 Task: Check the percentage active listings of hardwood floors in the last 1 year.
Action: Mouse moved to (958, 215)
Screenshot: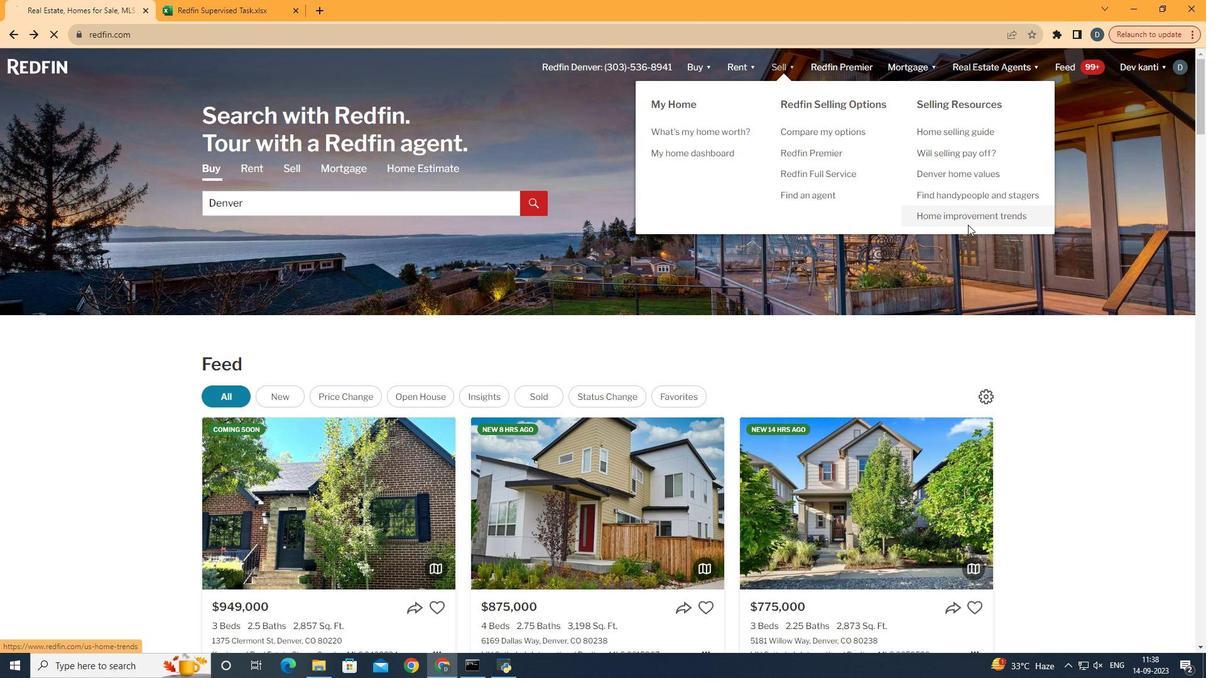 
Action: Mouse pressed left at (958, 215)
Screenshot: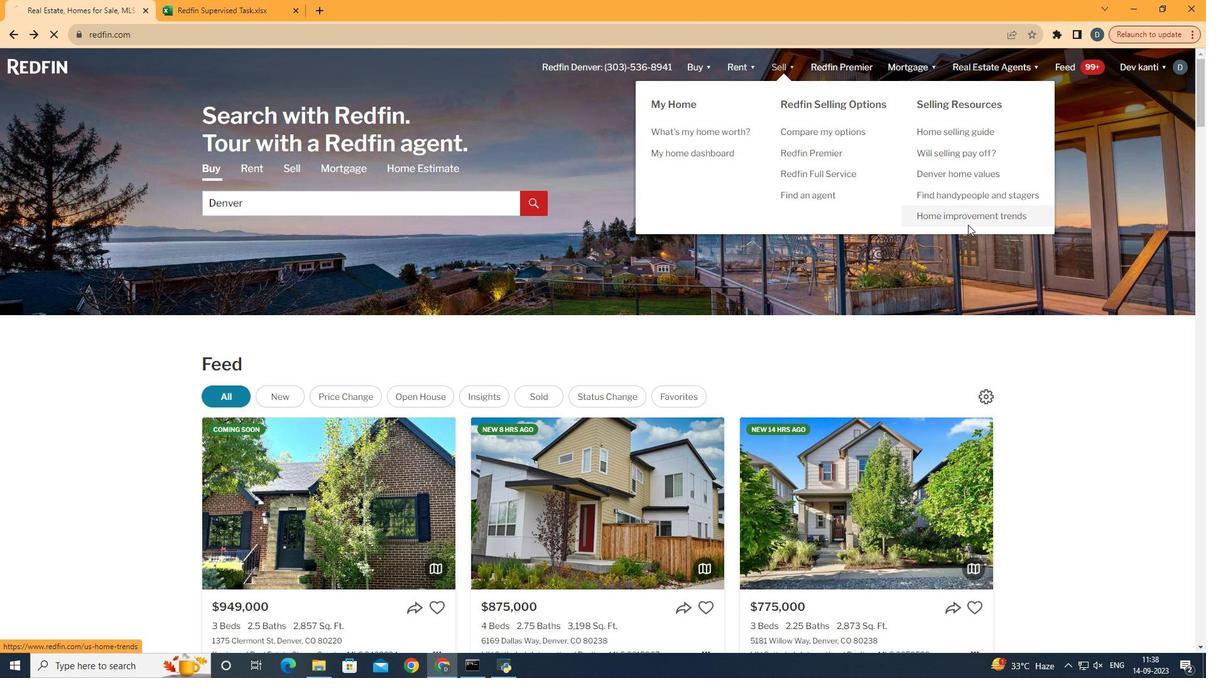 
Action: Mouse moved to (287, 229)
Screenshot: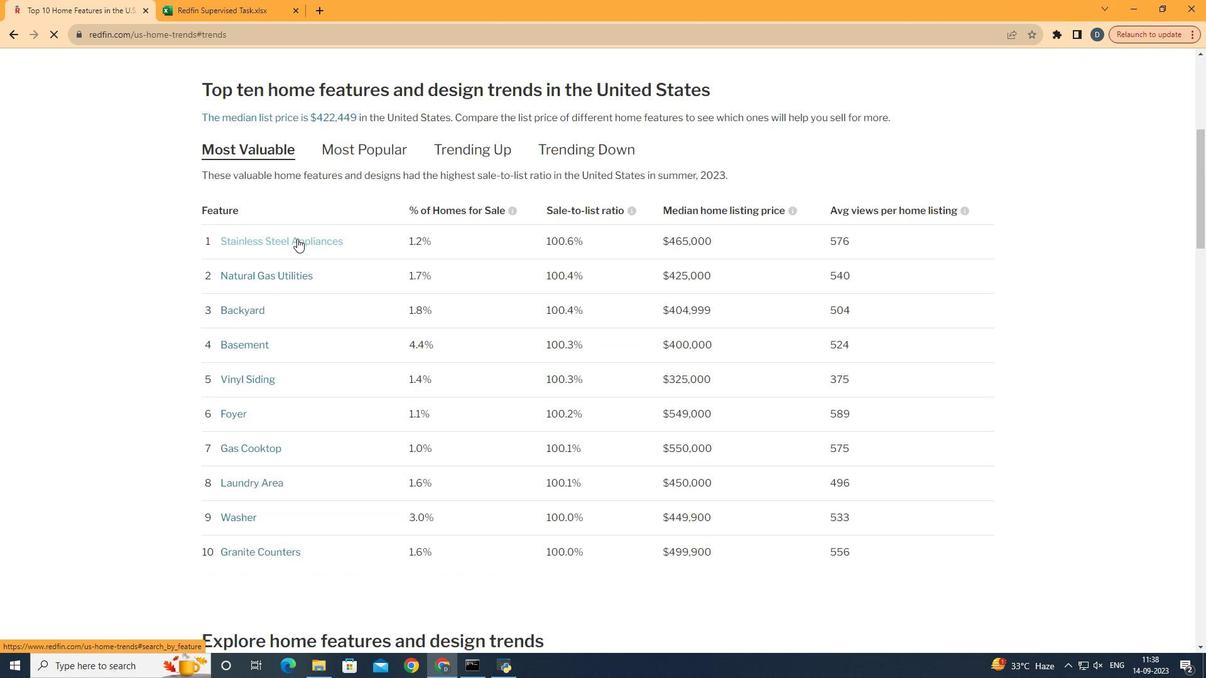 
Action: Mouse pressed left at (287, 229)
Screenshot: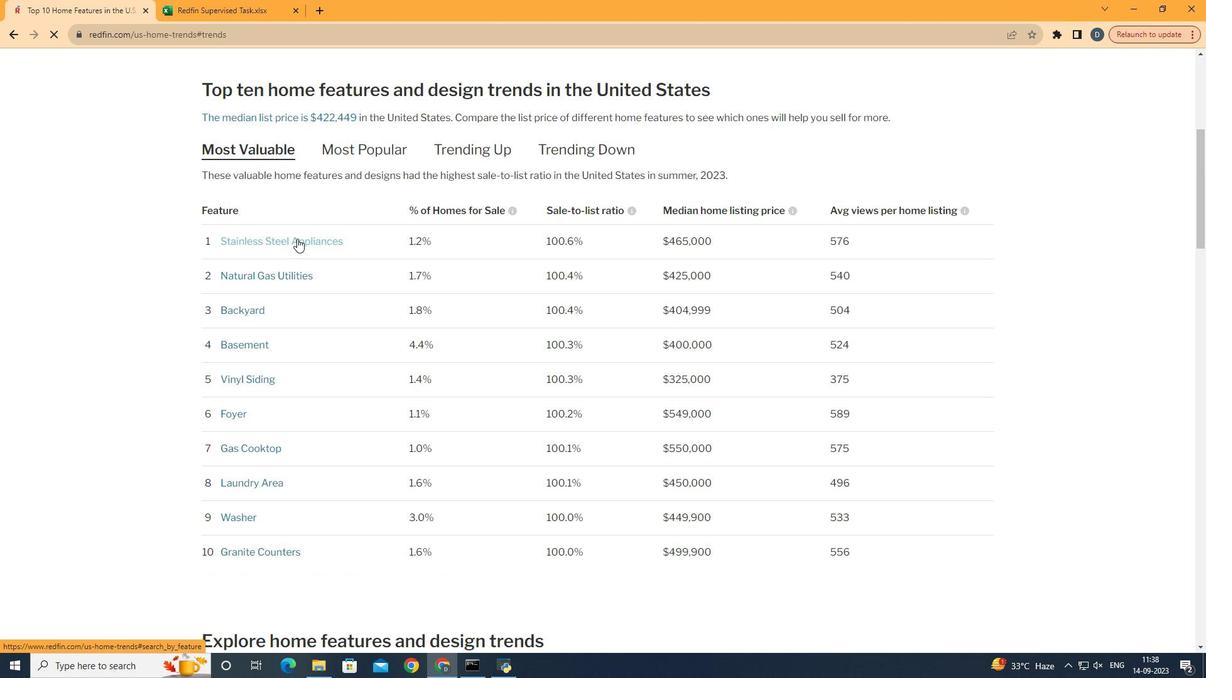 
Action: Mouse moved to (620, 319)
Screenshot: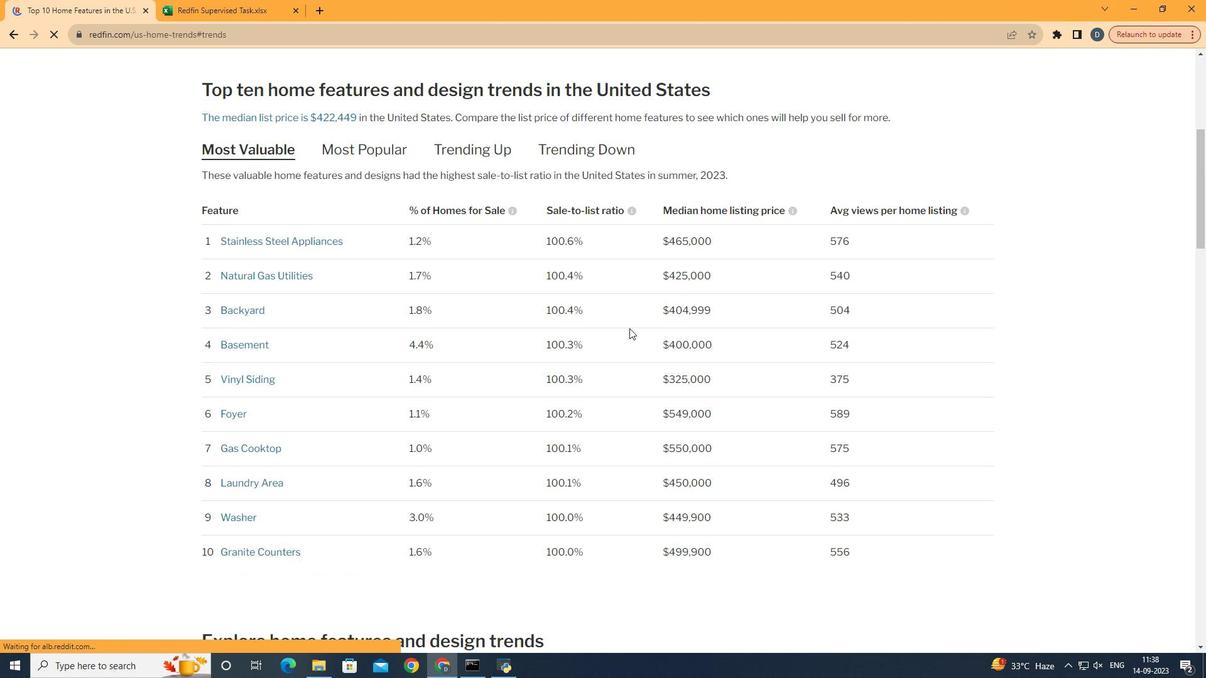 
Action: Mouse scrolled (620, 318) with delta (0, 0)
Screenshot: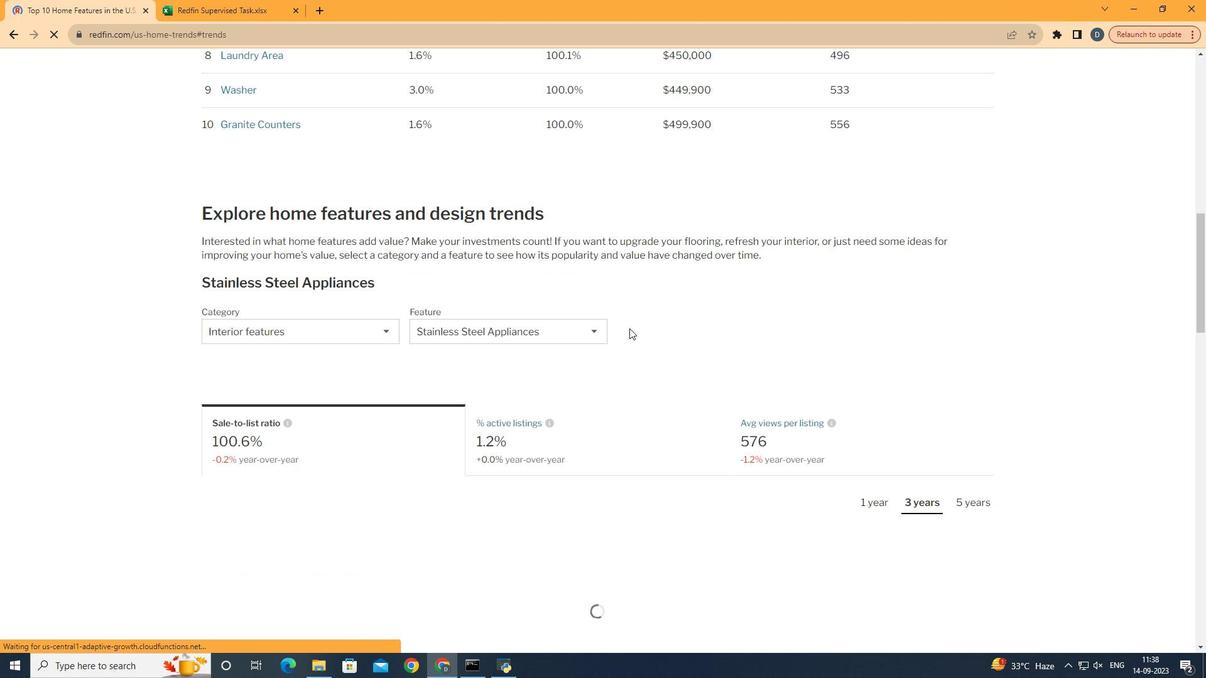 
Action: Mouse scrolled (620, 318) with delta (0, 0)
Screenshot: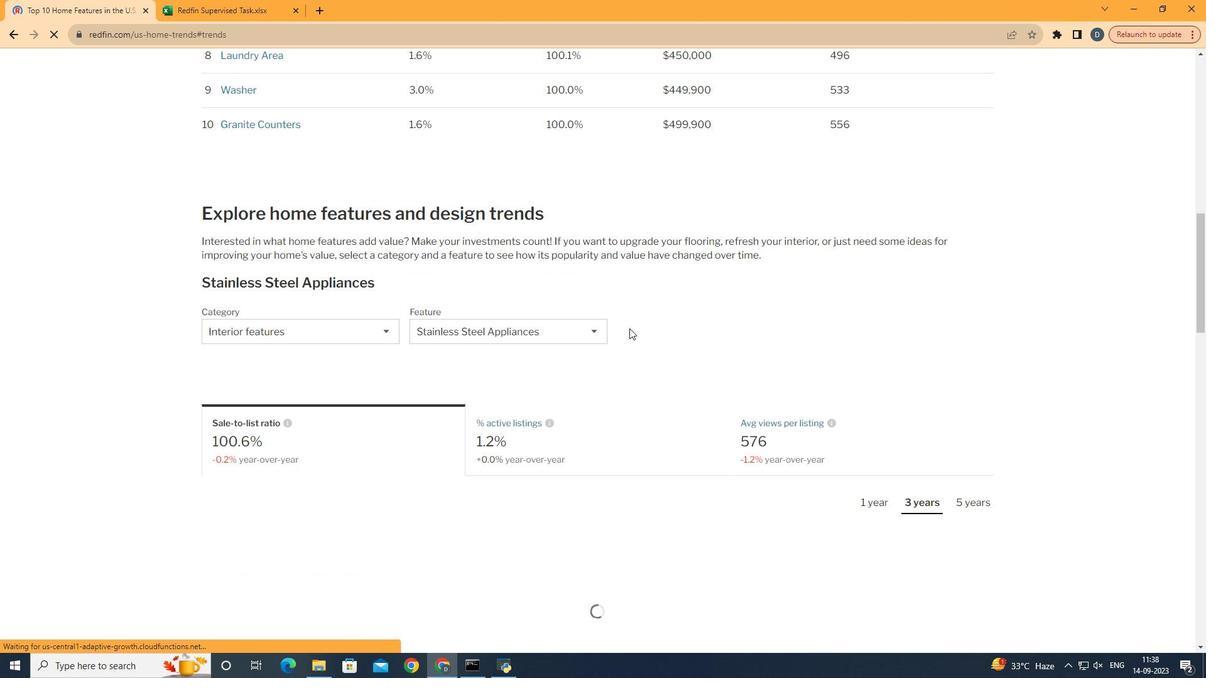 
Action: Mouse scrolled (620, 318) with delta (0, 0)
Screenshot: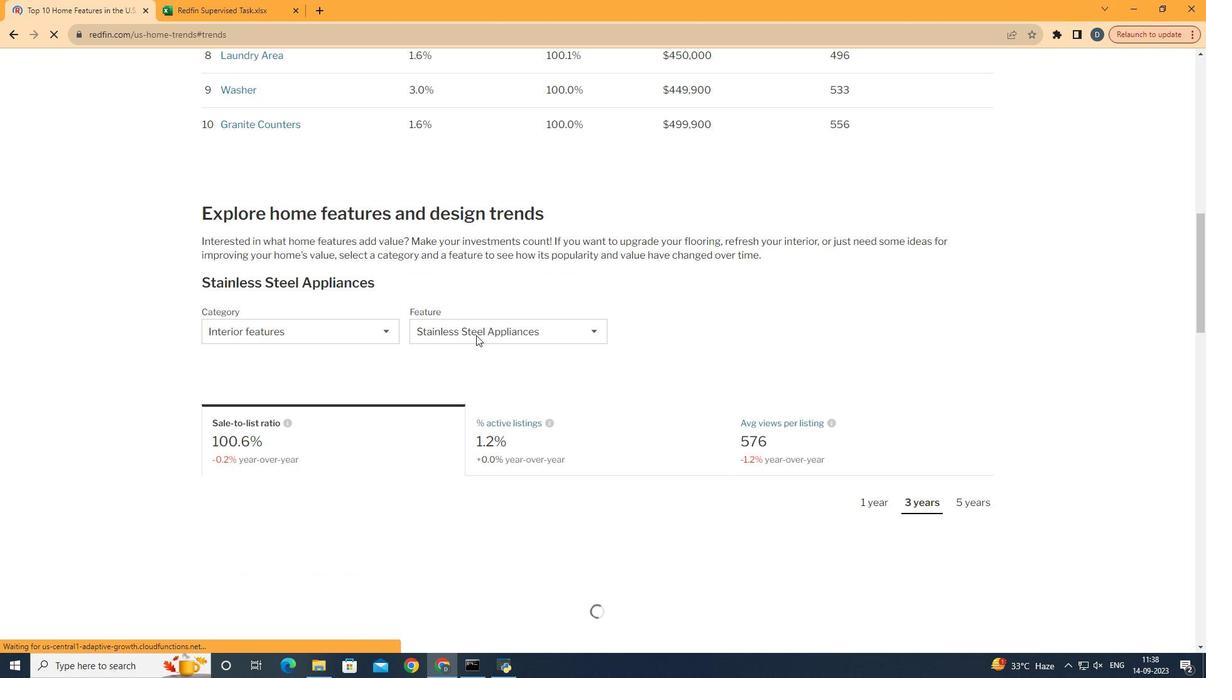 
Action: Mouse scrolled (620, 318) with delta (0, 0)
Screenshot: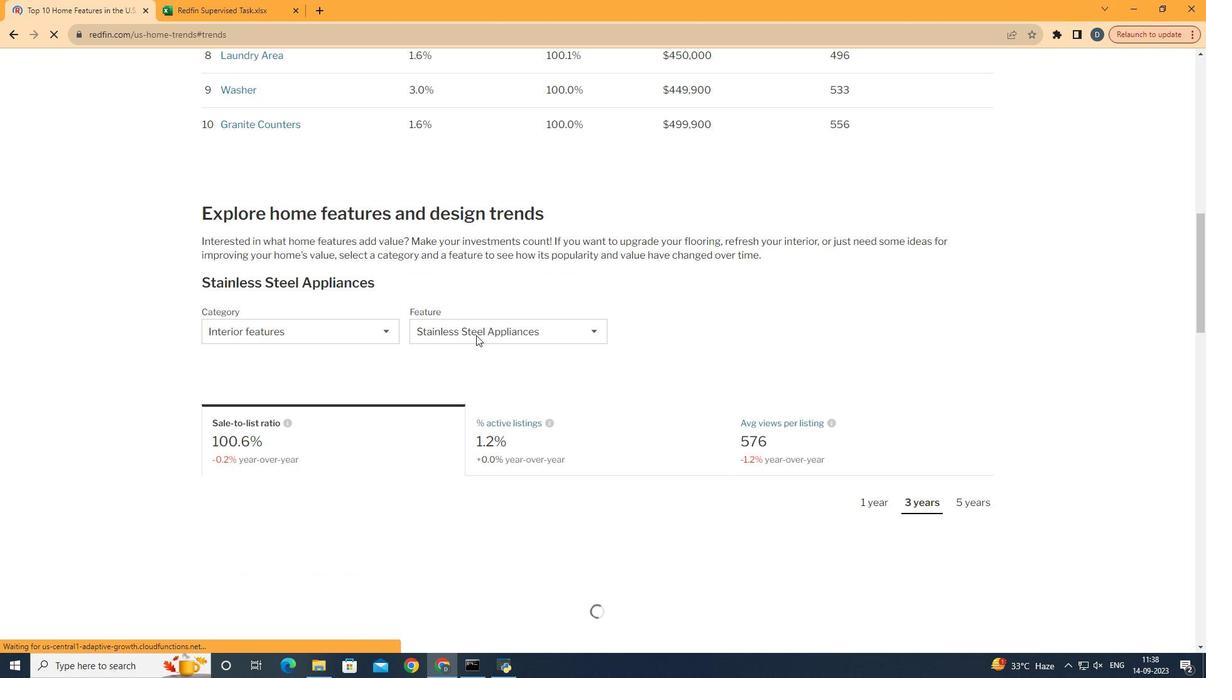 
Action: Mouse scrolled (620, 318) with delta (0, 0)
Screenshot: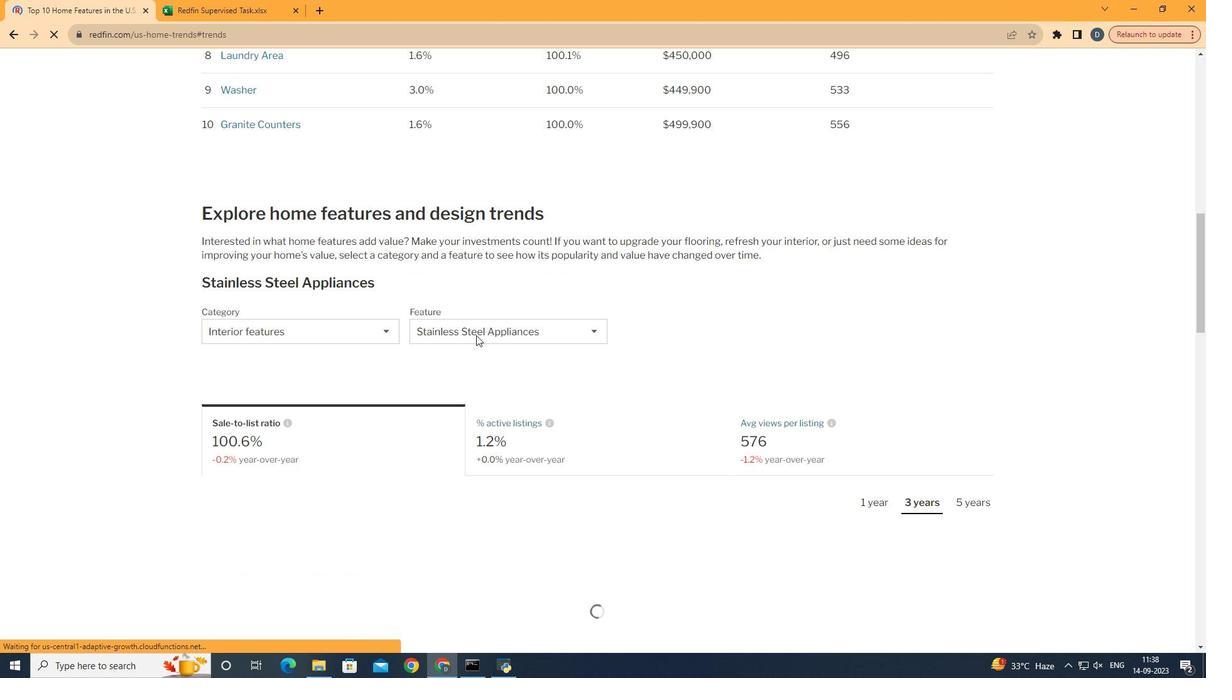 
Action: Mouse scrolled (620, 318) with delta (0, 0)
Screenshot: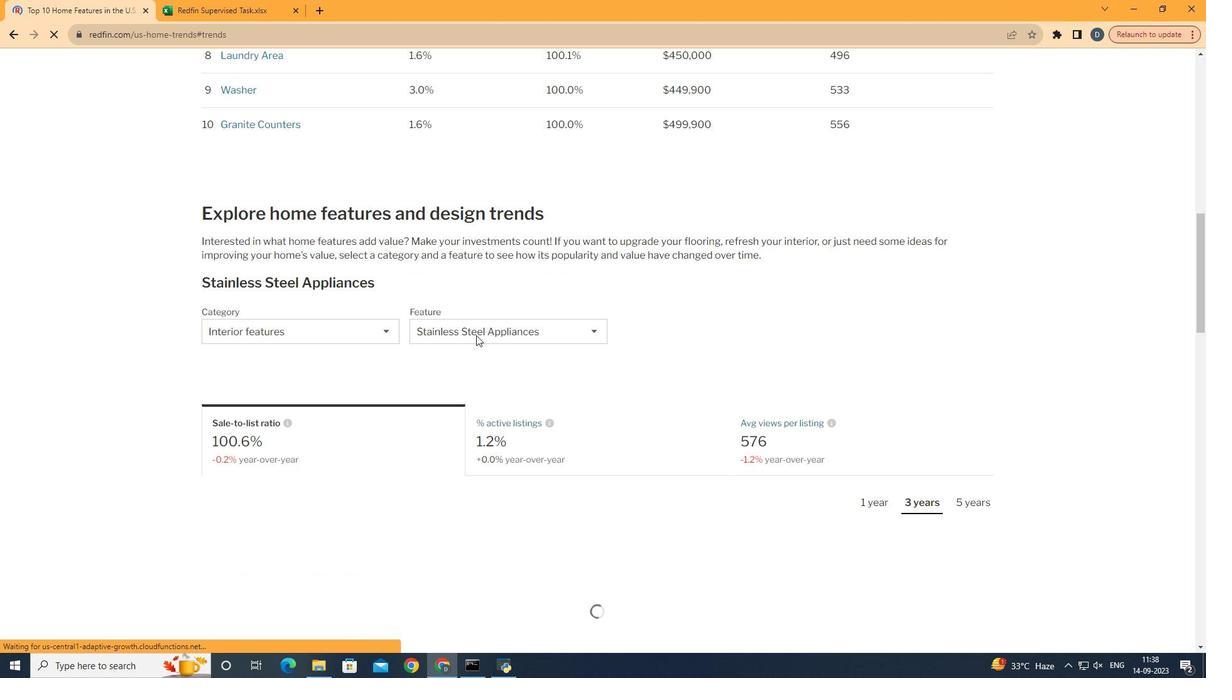 
Action: Mouse scrolled (620, 318) with delta (0, 0)
Screenshot: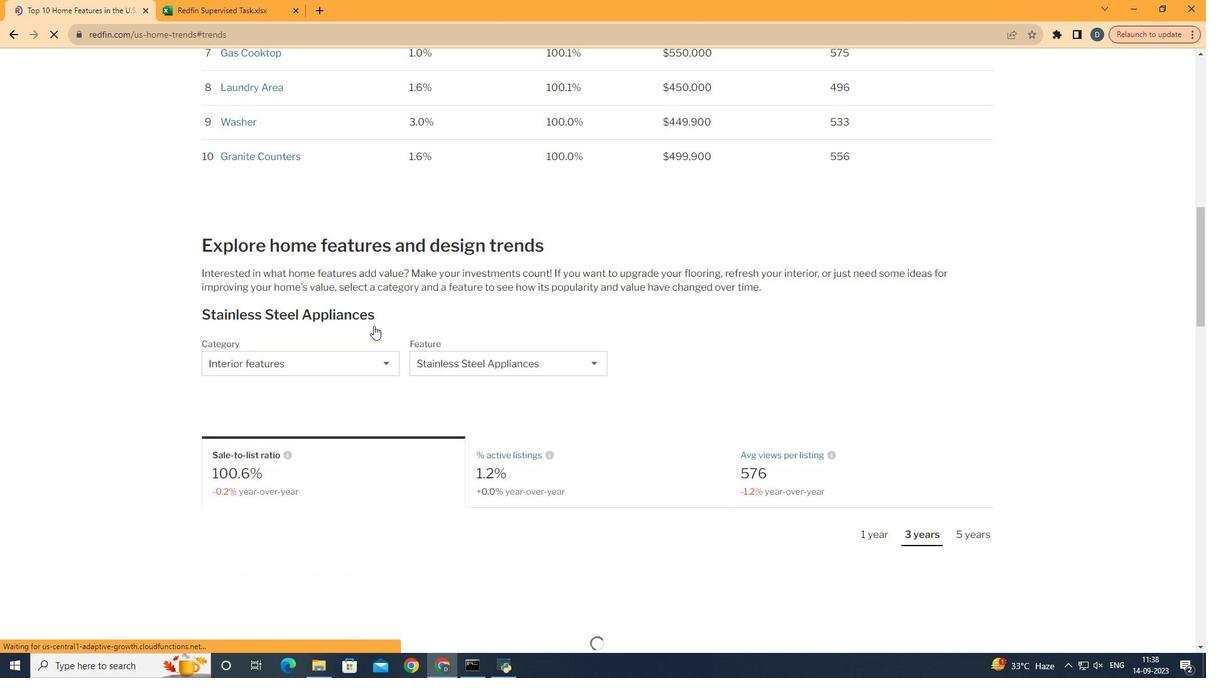 
Action: Mouse moved to (353, 314)
Screenshot: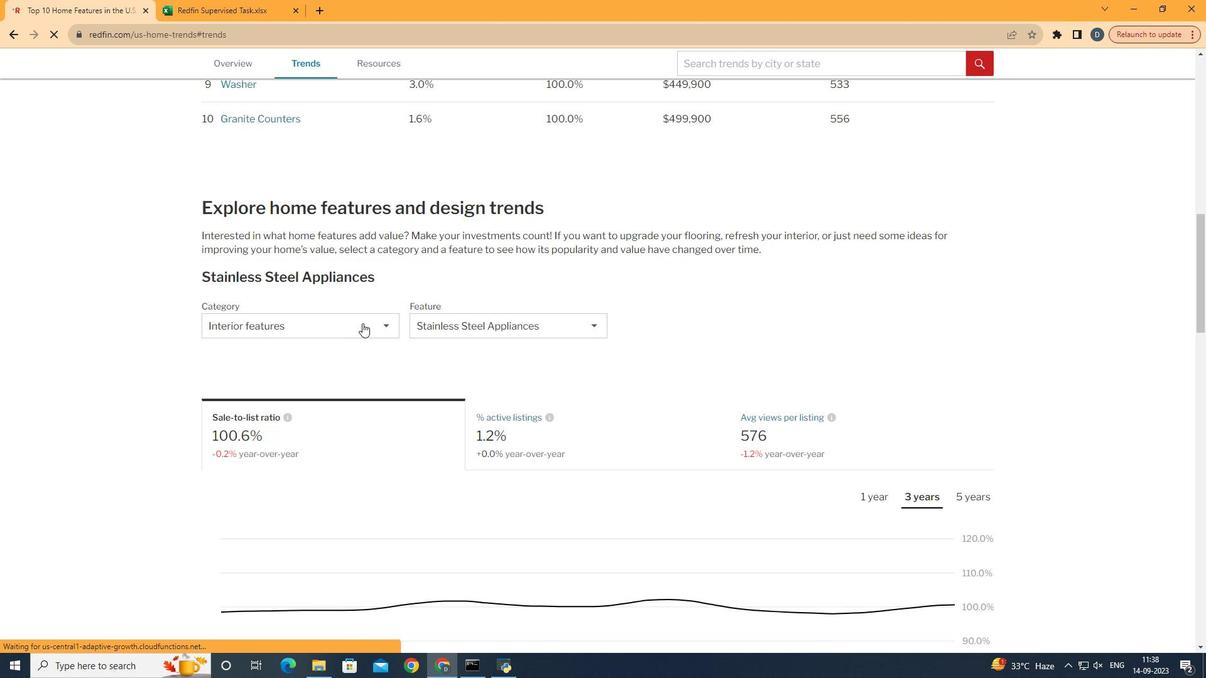 
Action: Mouse scrolled (353, 313) with delta (0, 0)
Screenshot: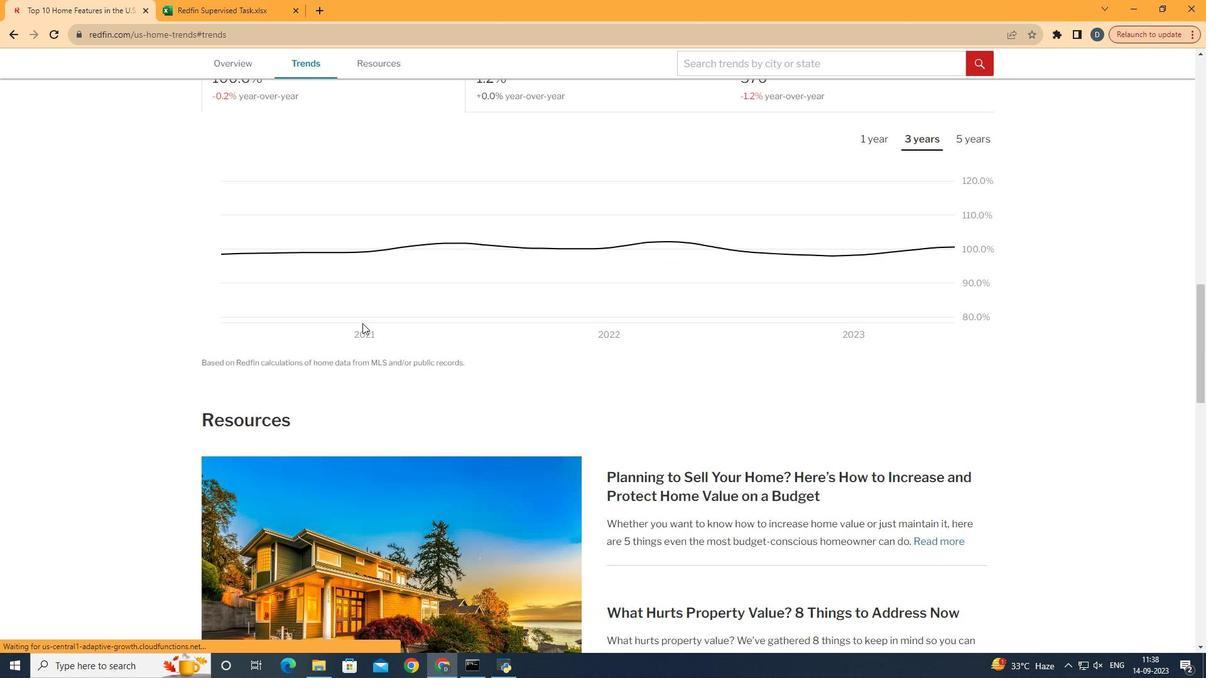 
Action: Mouse scrolled (353, 313) with delta (0, 0)
Screenshot: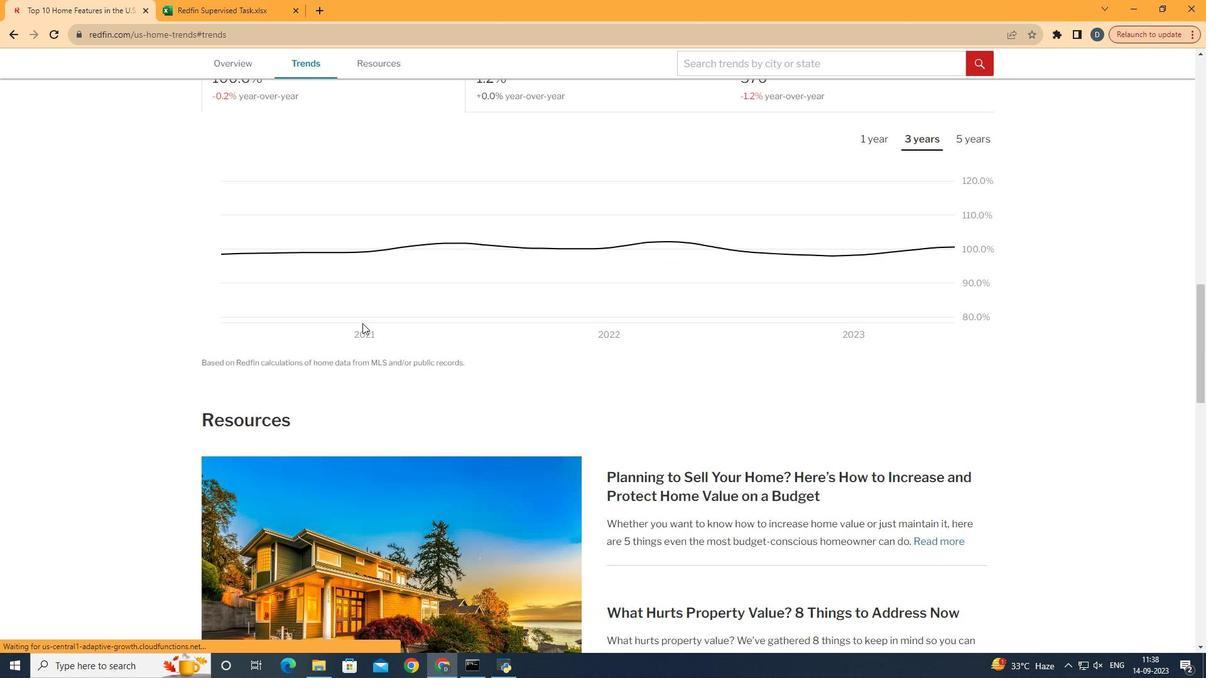 
Action: Mouse scrolled (353, 313) with delta (0, 0)
Screenshot: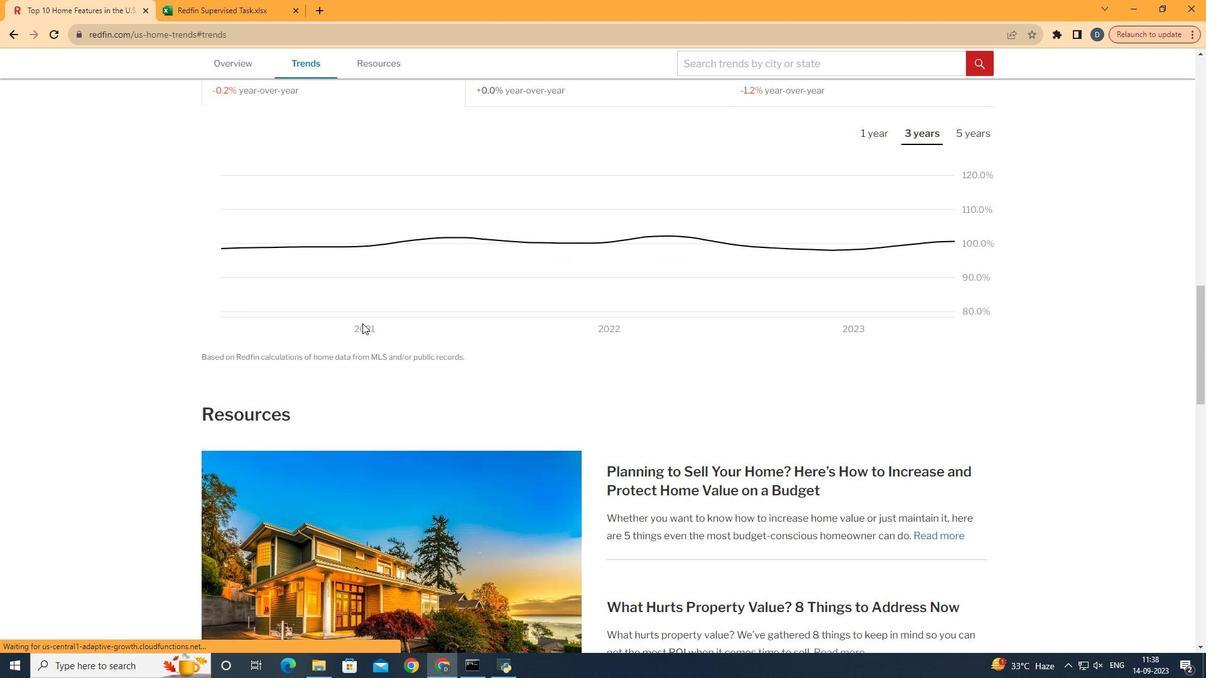 
Action: Mouse scrolled (353, 313) with delta (0, 0)
Screenshot: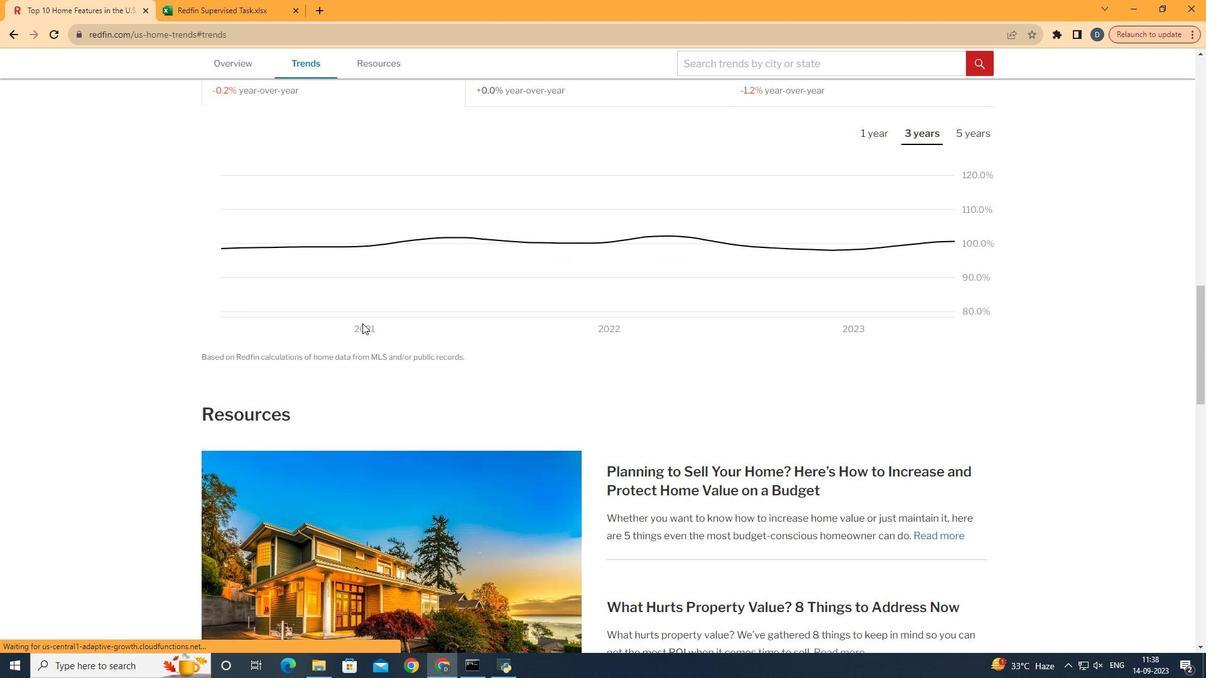 
Action: Mouse scrolled (353, 313) with delta (0, 0)
Screenshot: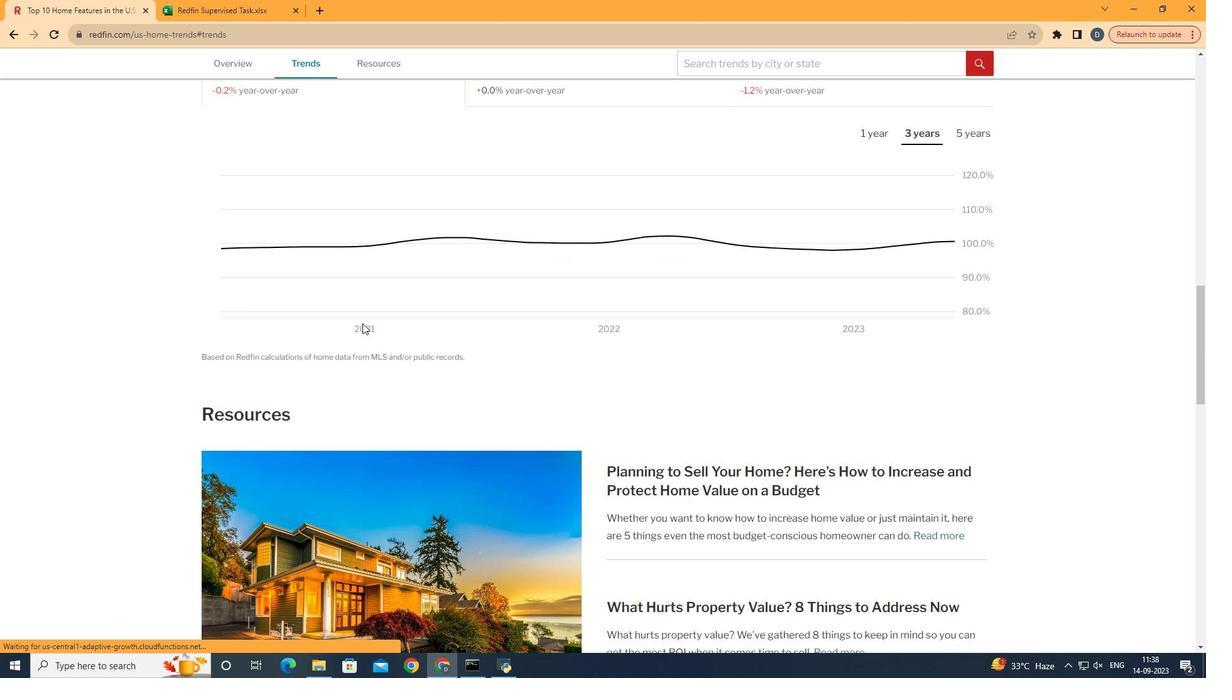 
Action: Mouse scrolled (353, 313) with delta (0, 0)
Screenshot: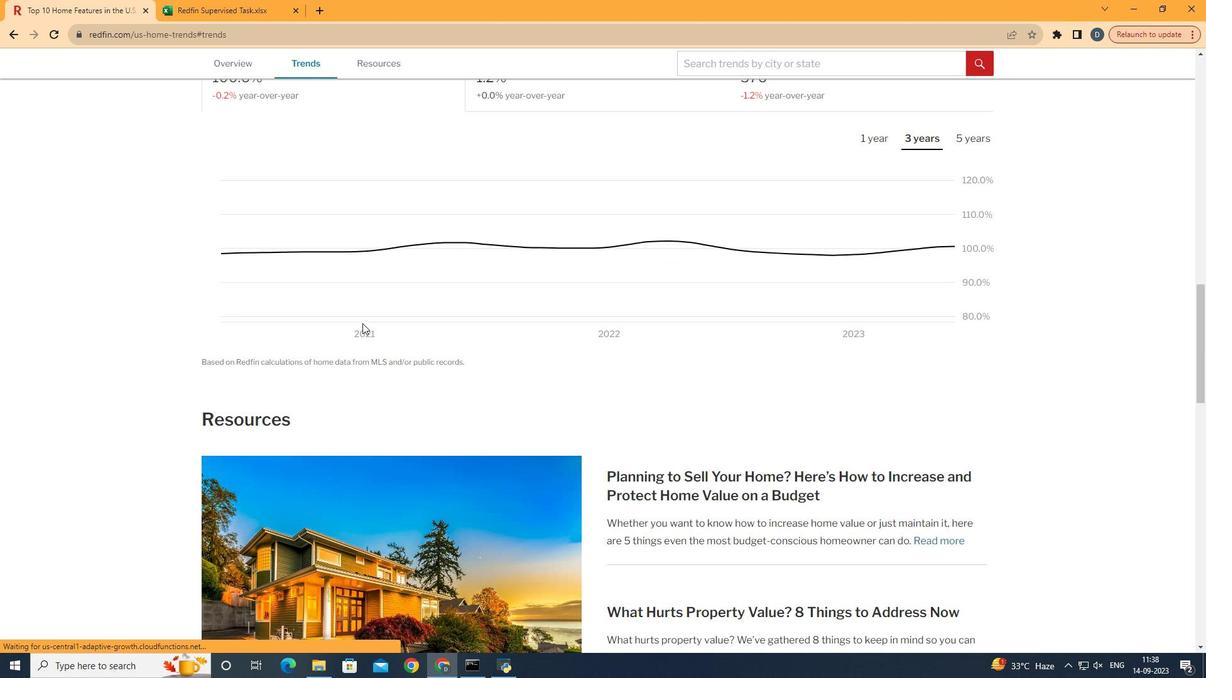 
Action: Mouse scrolled (353, 314) with delta (0, 0)
Screenshot: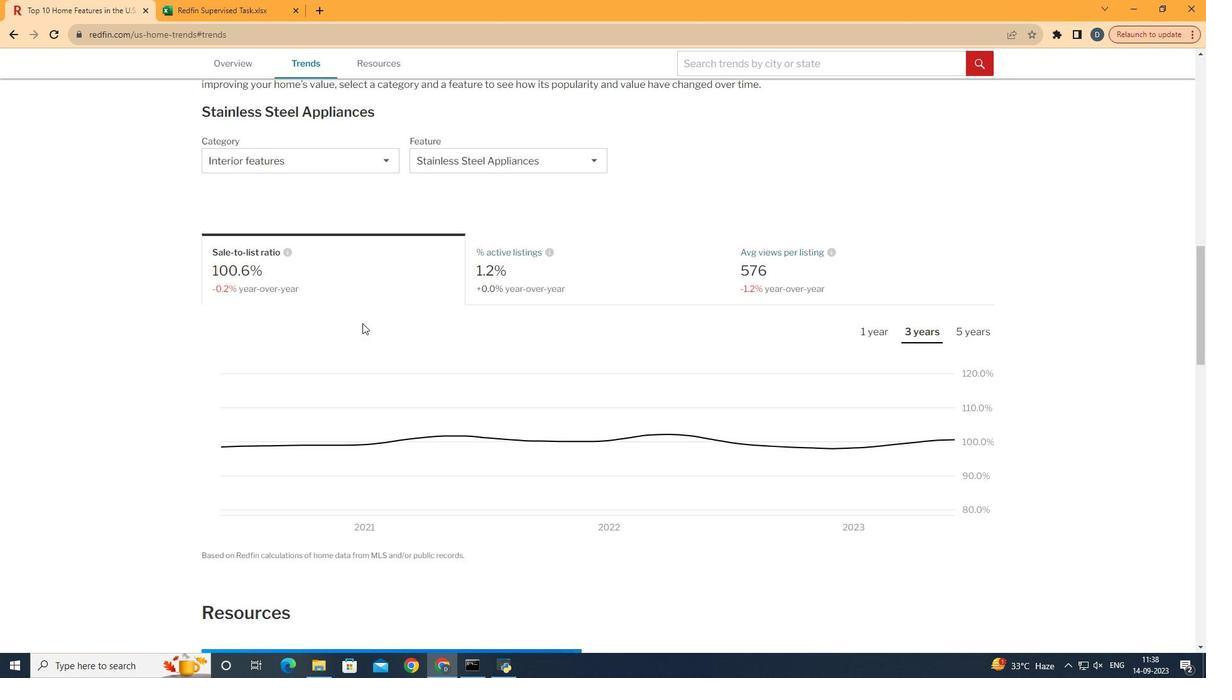 
Action: Mouse scrolled (353, 314) with delta (0, 0)
Screenshot: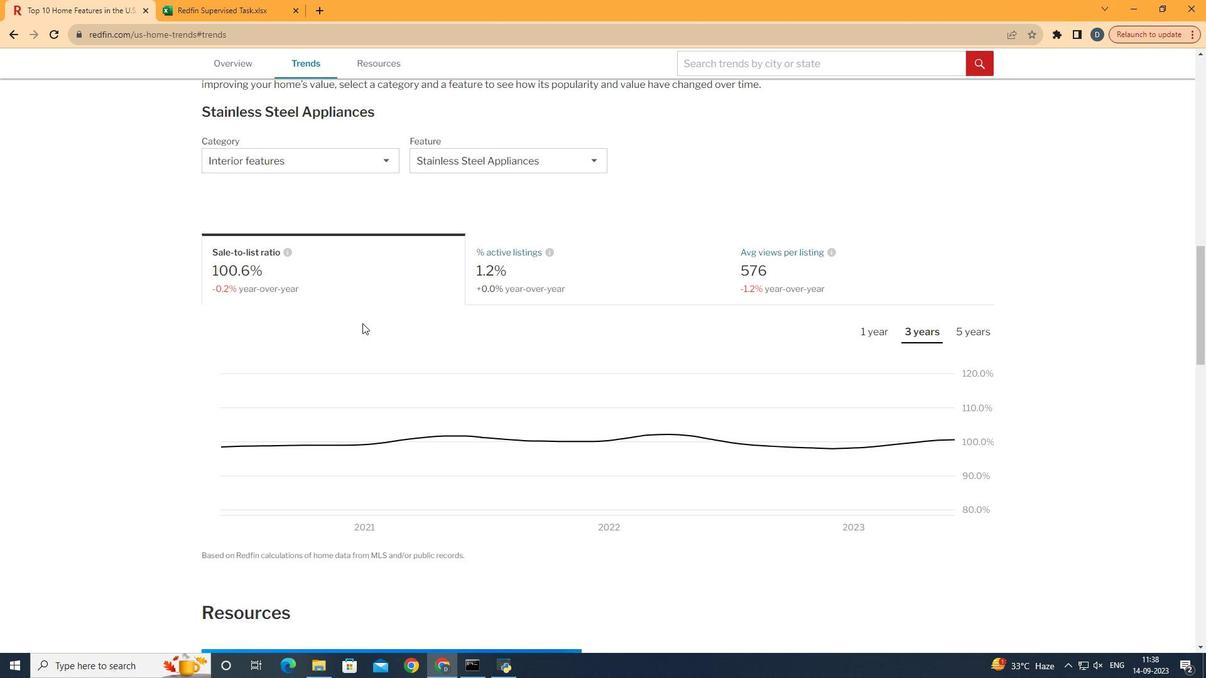 
Action: Mouse scrolled (353, 314) with delta (0, 0)
Screenshot: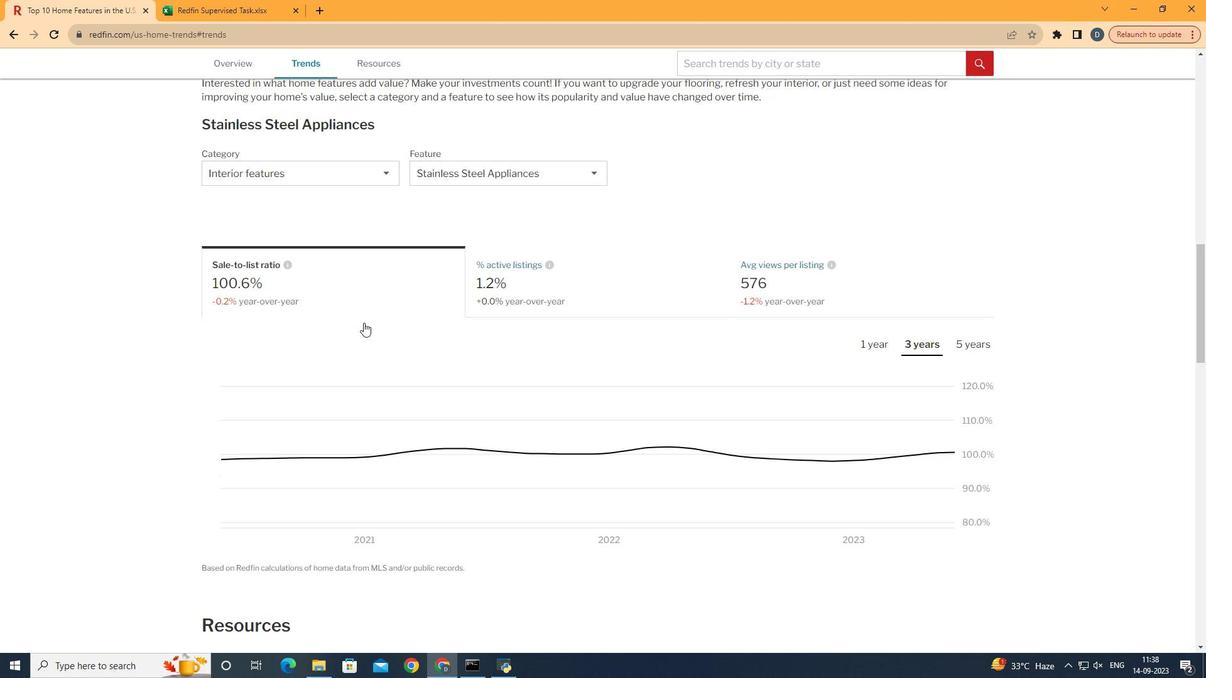 
Action: Mouse moved to (354, 313)
Screenshot: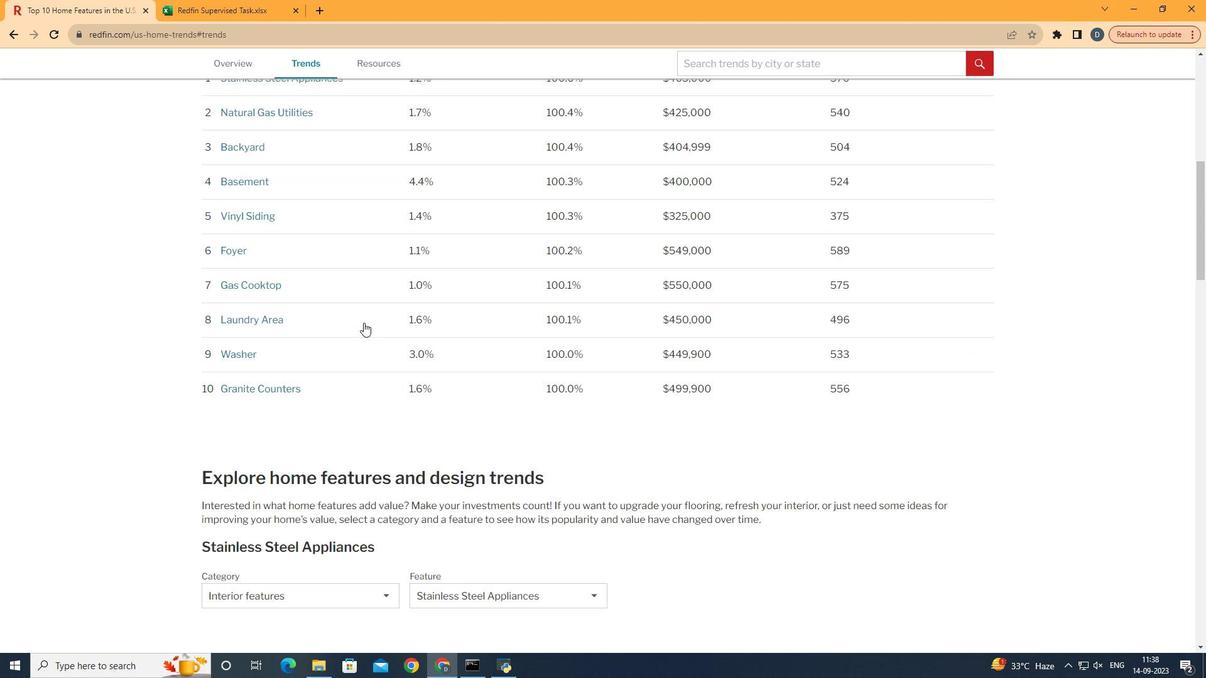 
Action: Mouse scrolled (354, 312) with delta (0, 0)
Screenshot: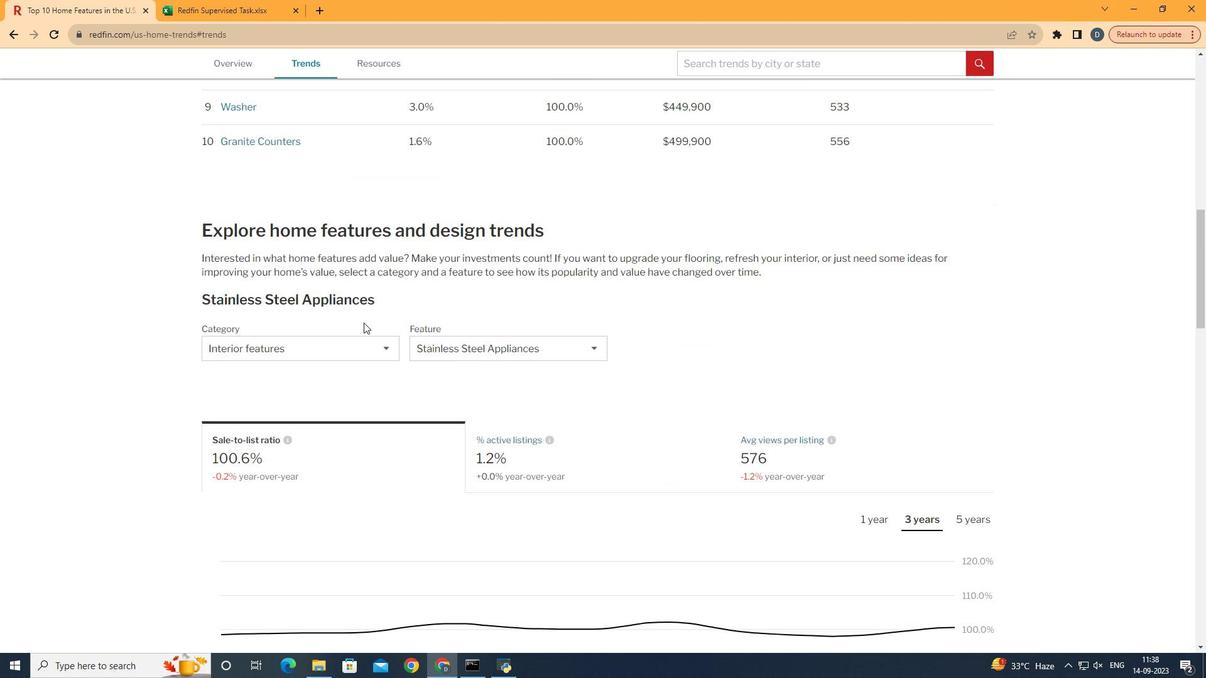 
Action: Mouse scrolled (354, 312) with delta (0, 0)
Screenshot: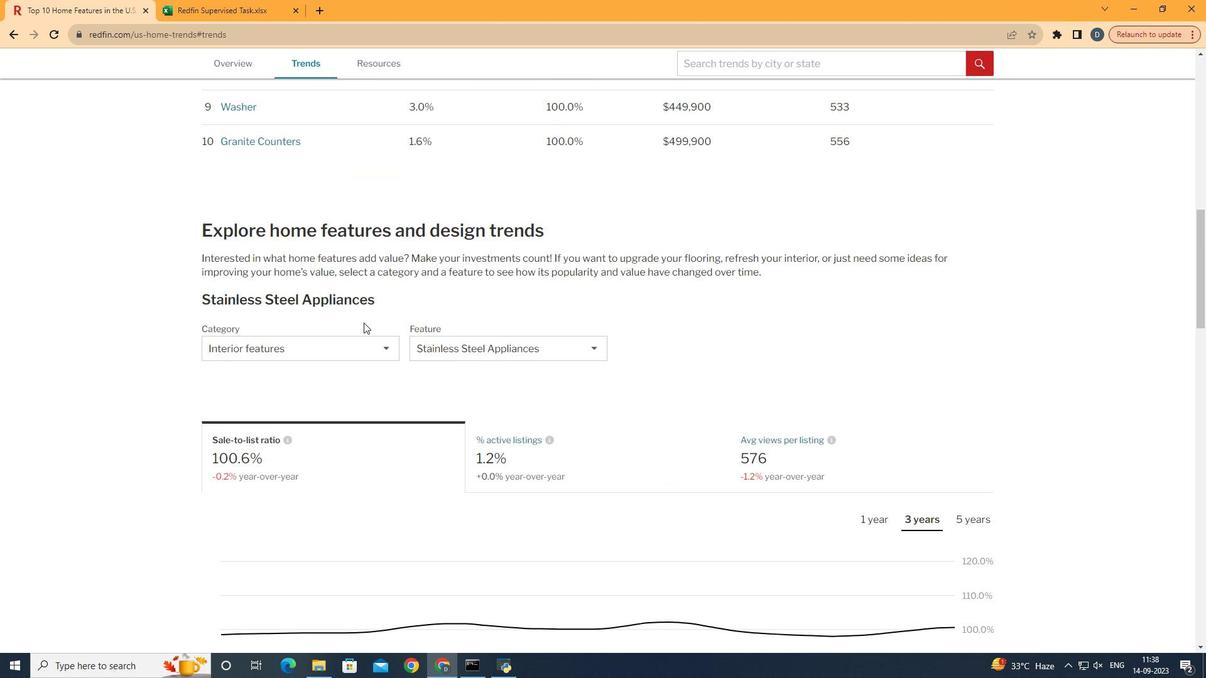 
Action: Mouse scrolled (354, 312) with delta (0, 0)
Screenshot: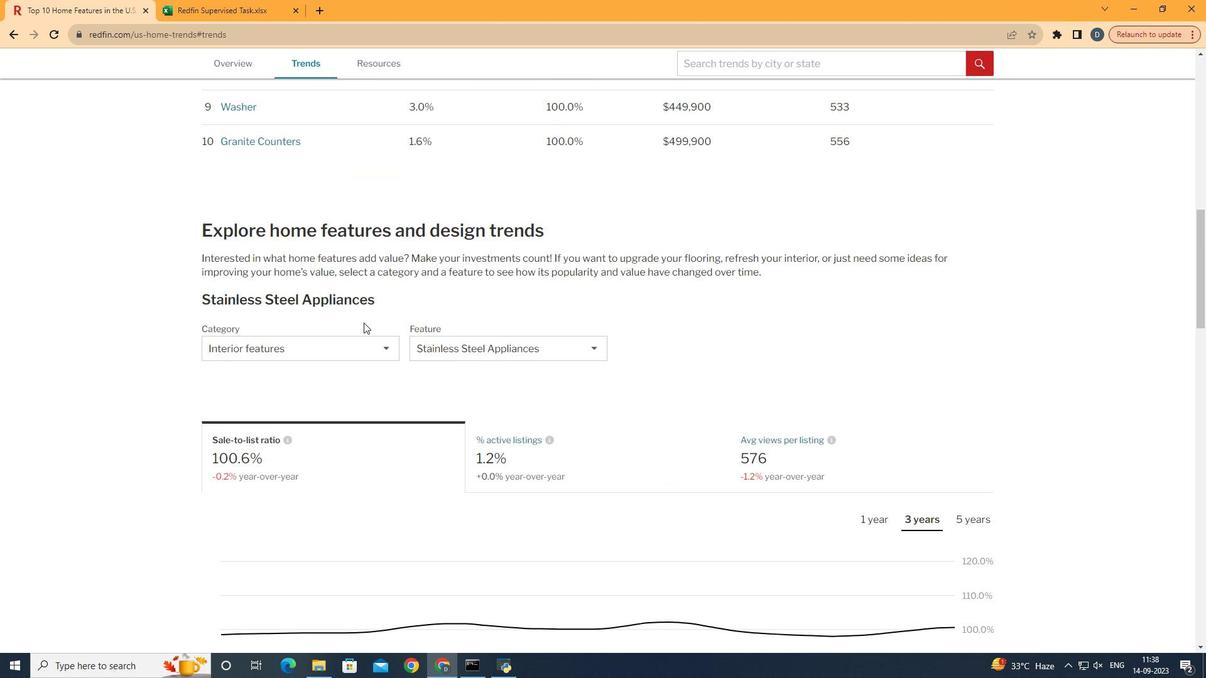
Action: Mouse scrolled (354, 312) with delta (0, 0)
Screenshot: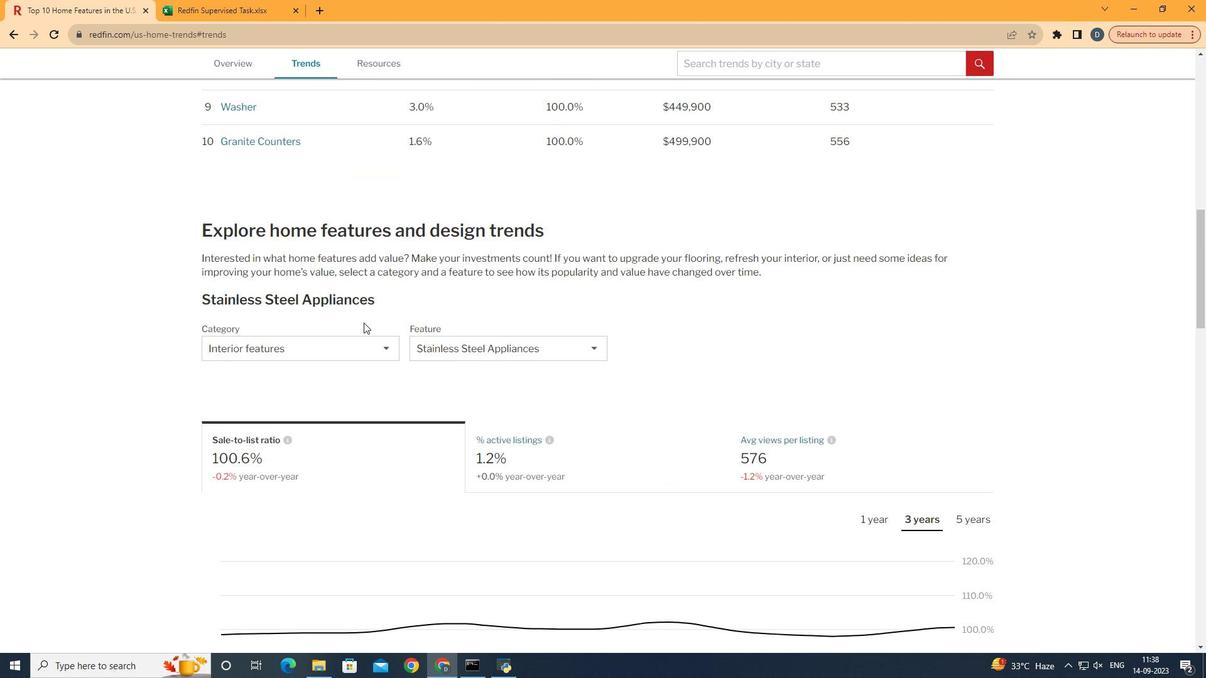 
Action: Mouse scrolled (354, 312) with delta (0, 0)
Screenshot: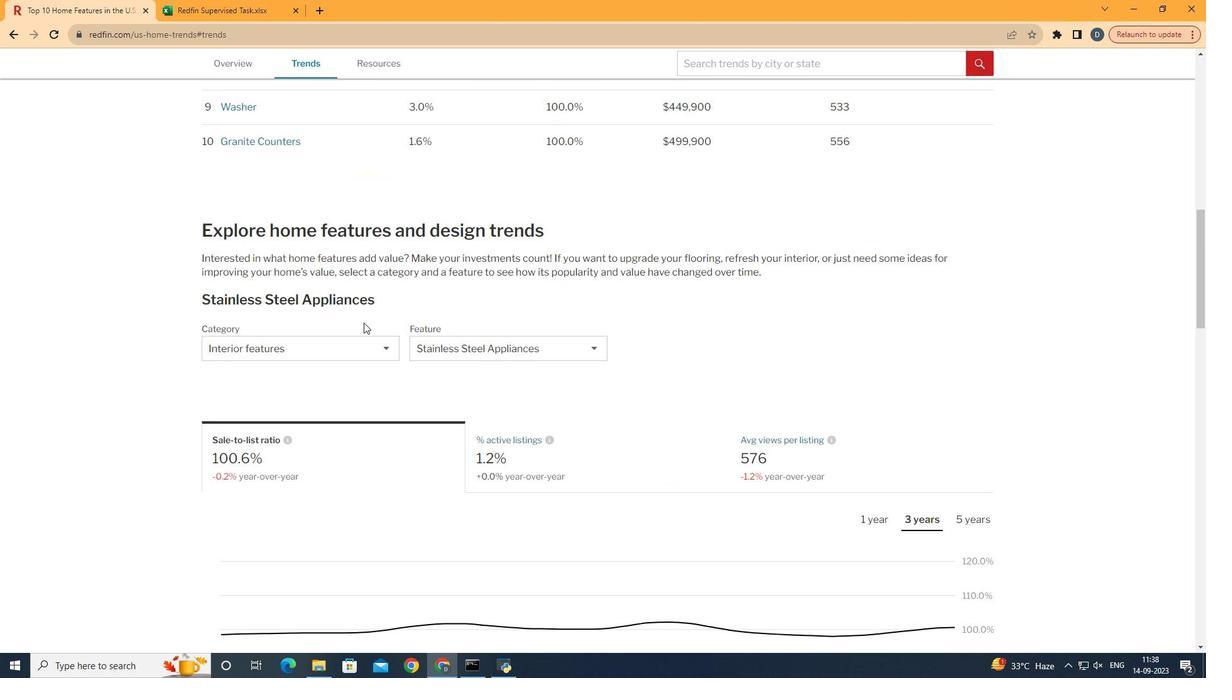 
Action: Mouse scrolled (354, 312) with delta (0, 0)
Screenshot: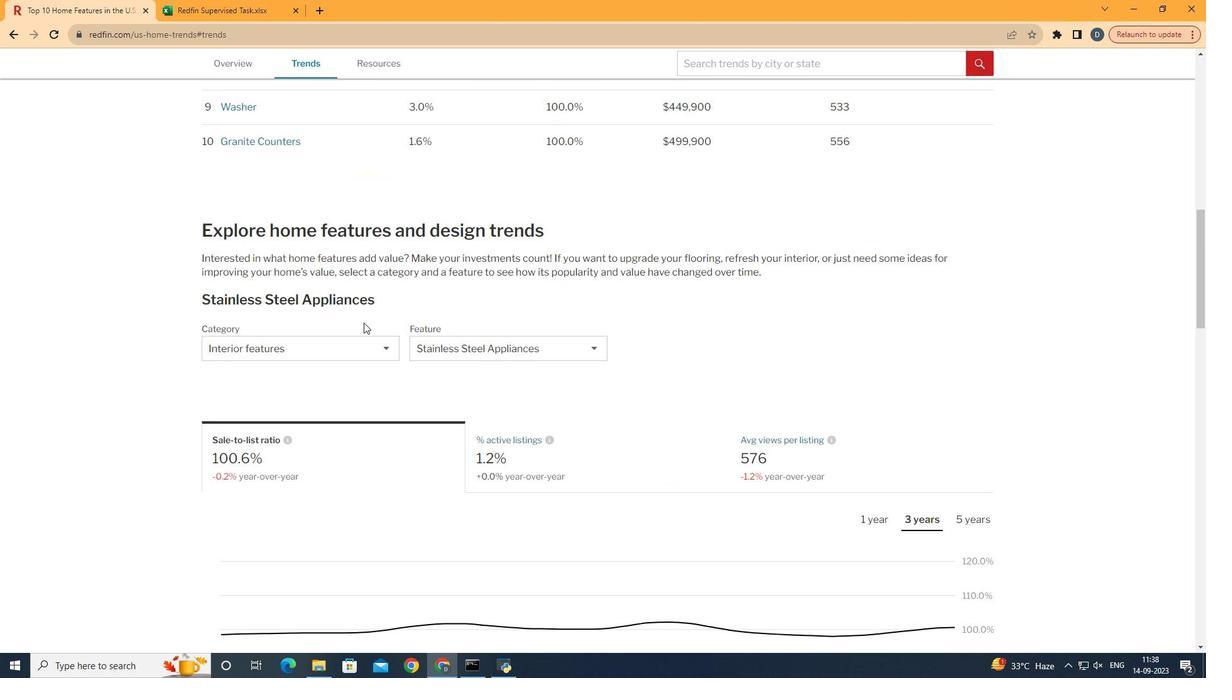 
Action: Mouse moved to (356, 335)
Screenshot: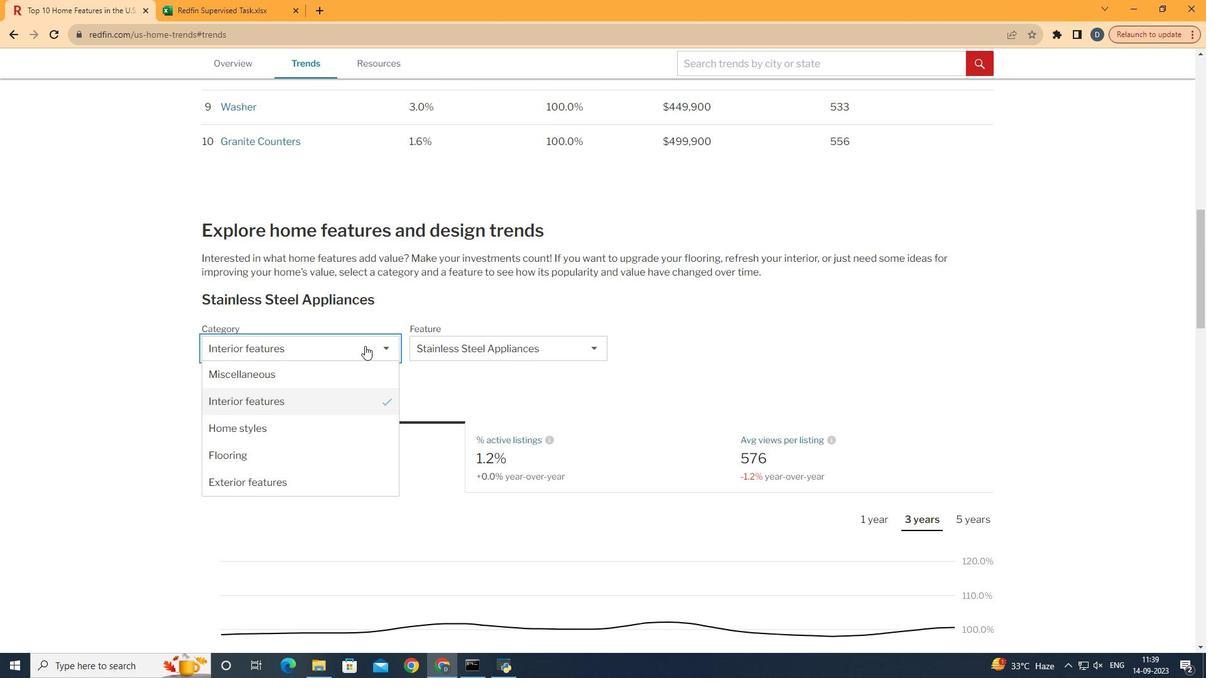 
Action: Mouse pressed left at (356, 335)
Screenshot: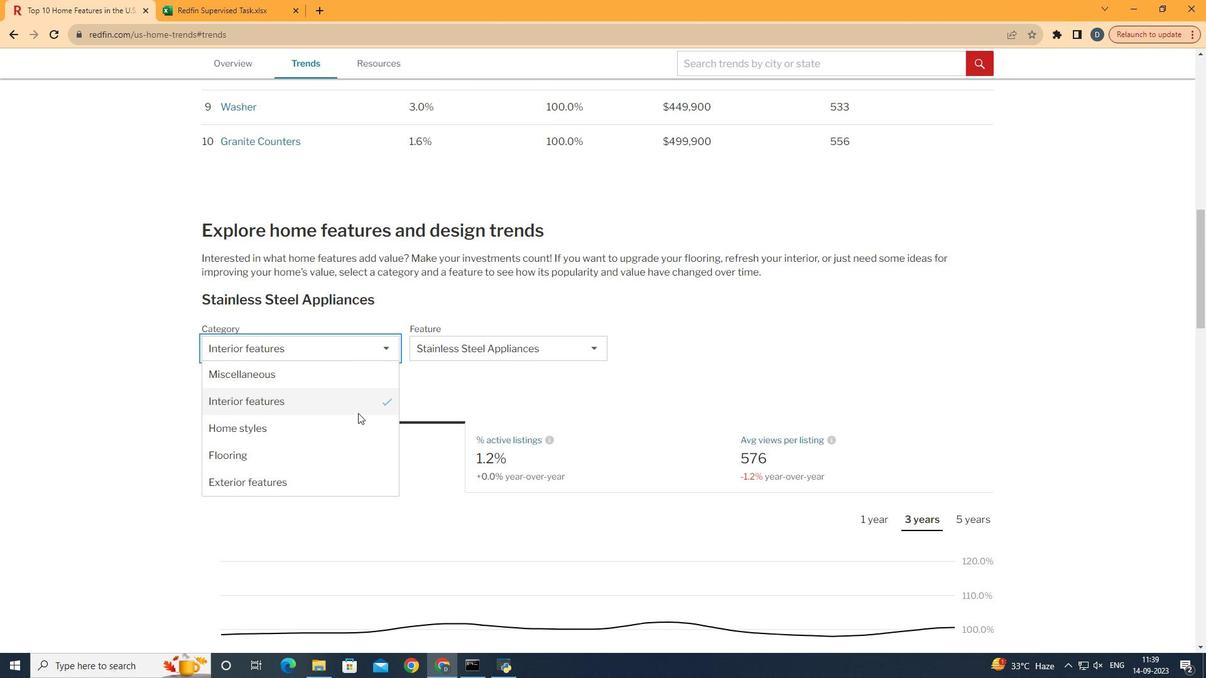 
Action: Mouse moved to (336, 447)
Screenshot: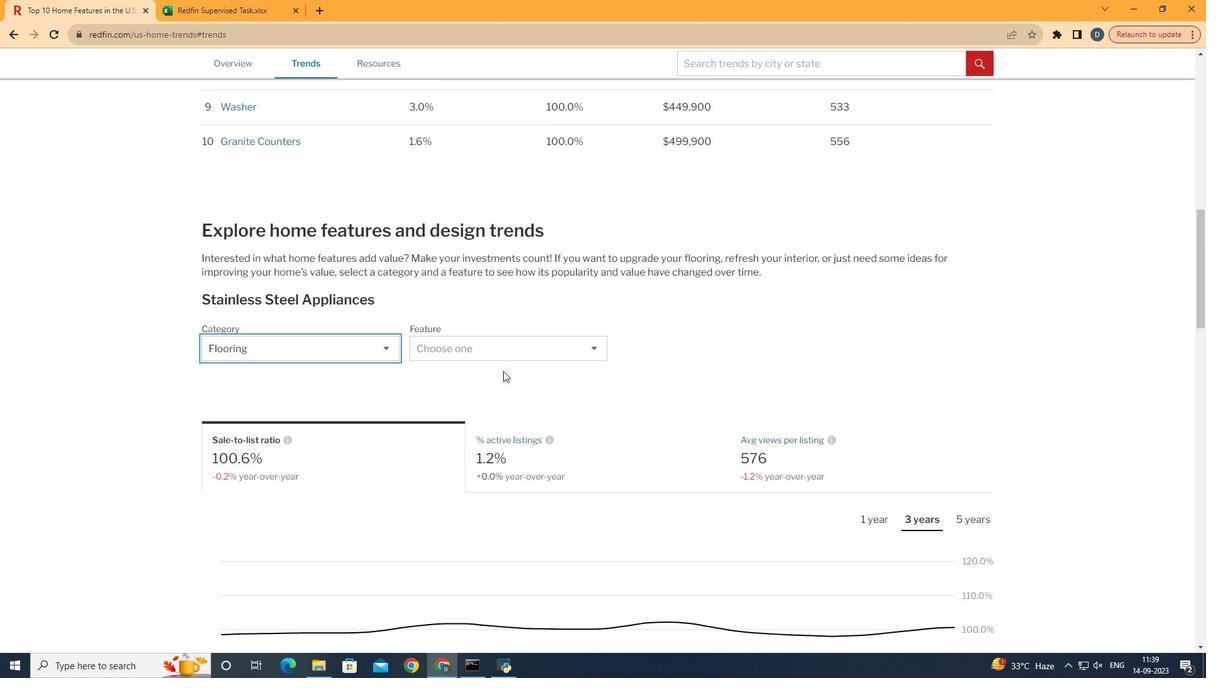 
Action: Mouse pressed left at (336, 447)
Screenshot: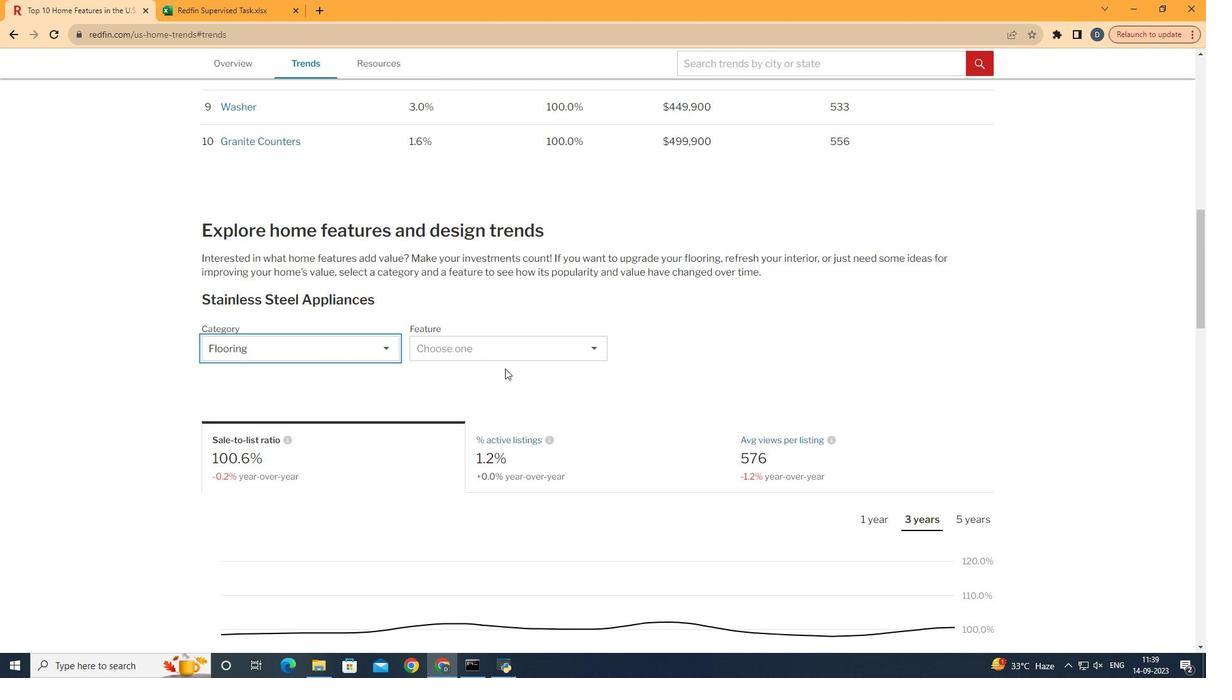 
Action: Mouse moved to (505, 347)
Screenshot: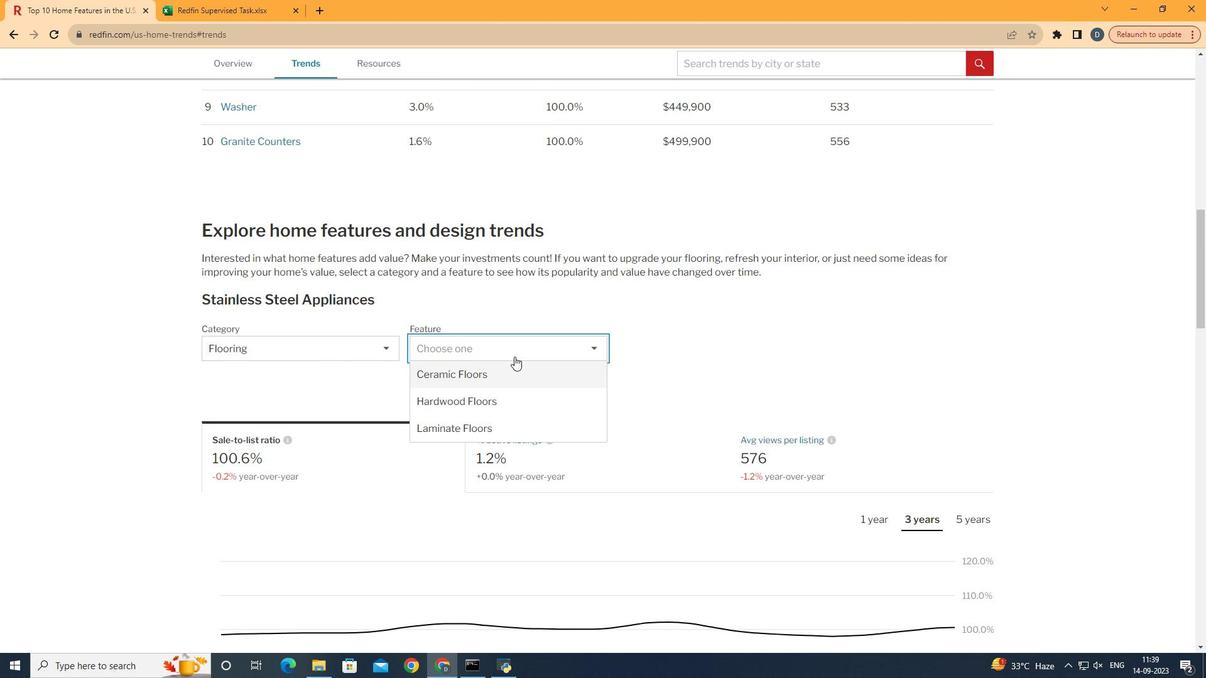 
Action: Mouse pressed left at (505, 347)
Screenshot: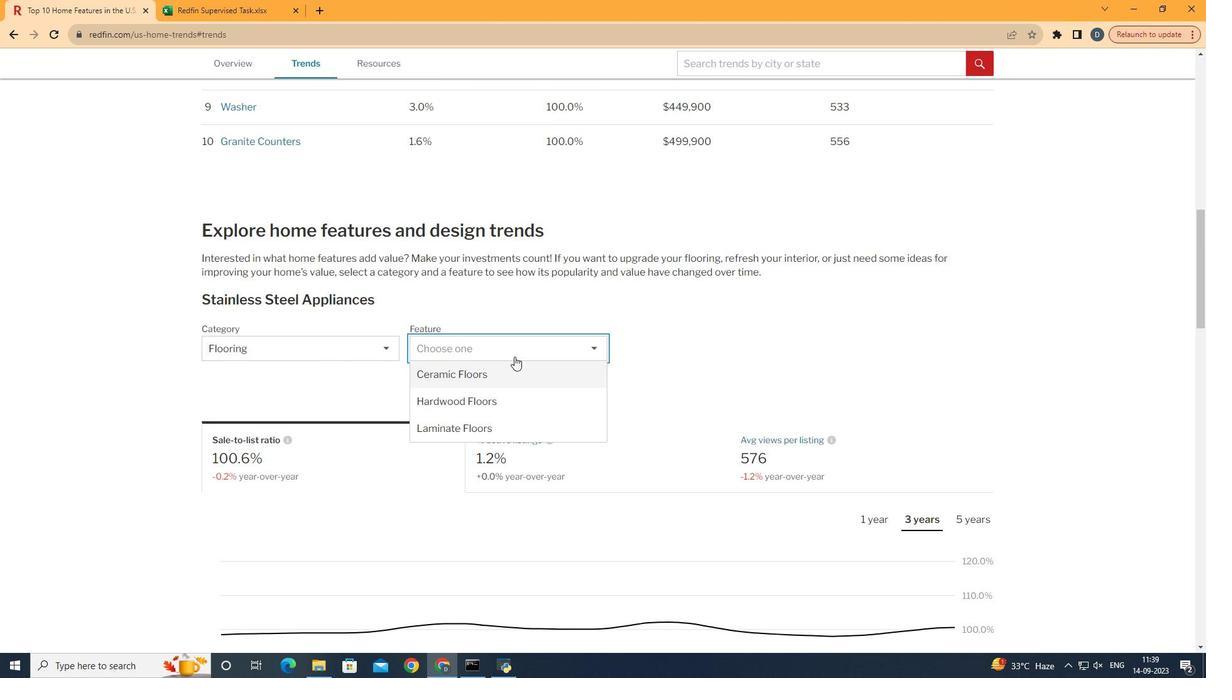 
Action: Mouse moved to (523, 392)
Screenshot: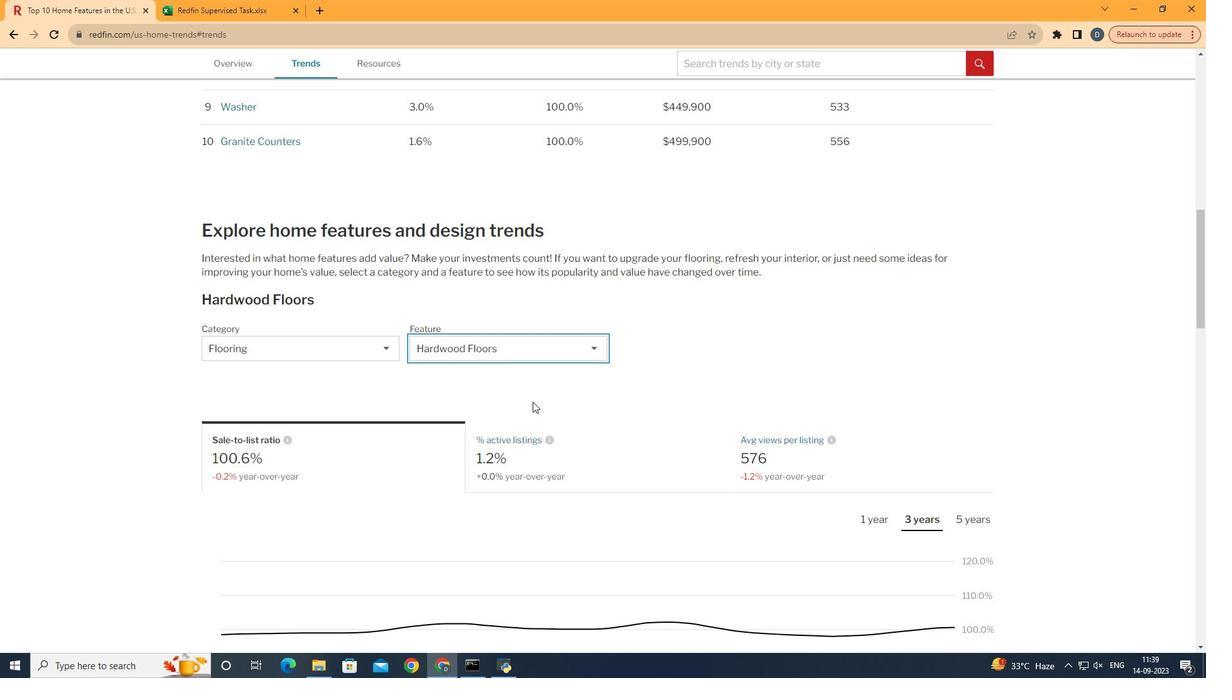 
Action: Mouse pressed left at (523, 392)
Screenshot: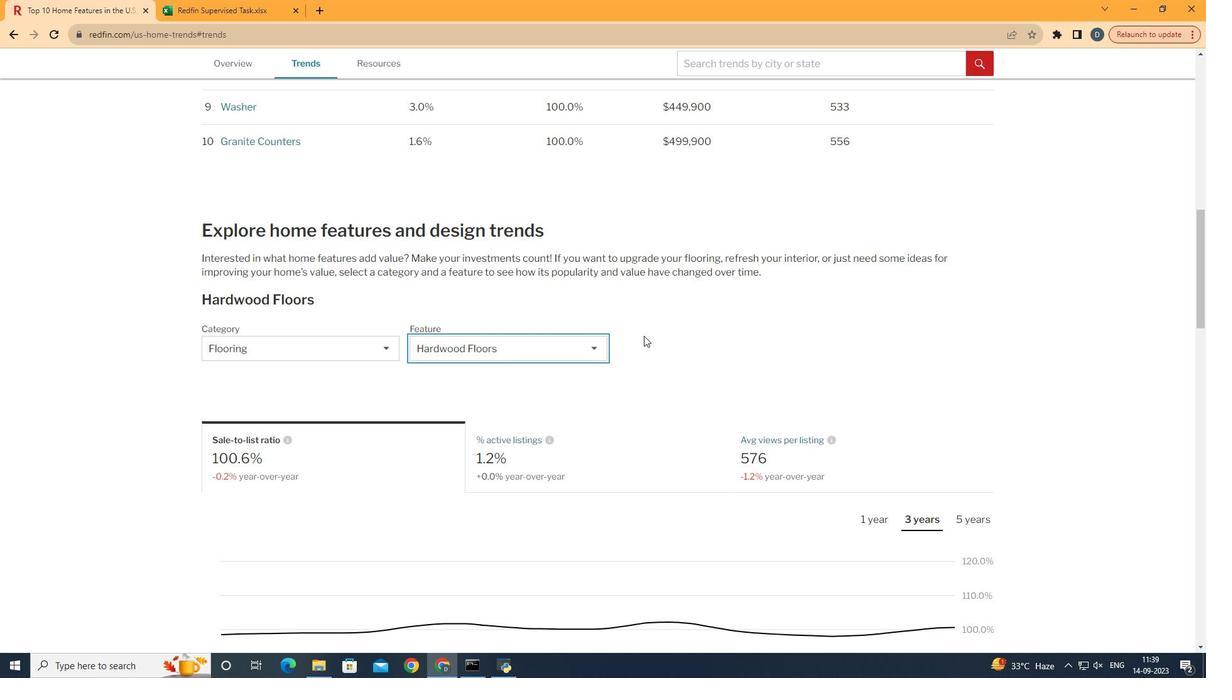 
Action: Mouse moved to (638, 326)
Screenshot: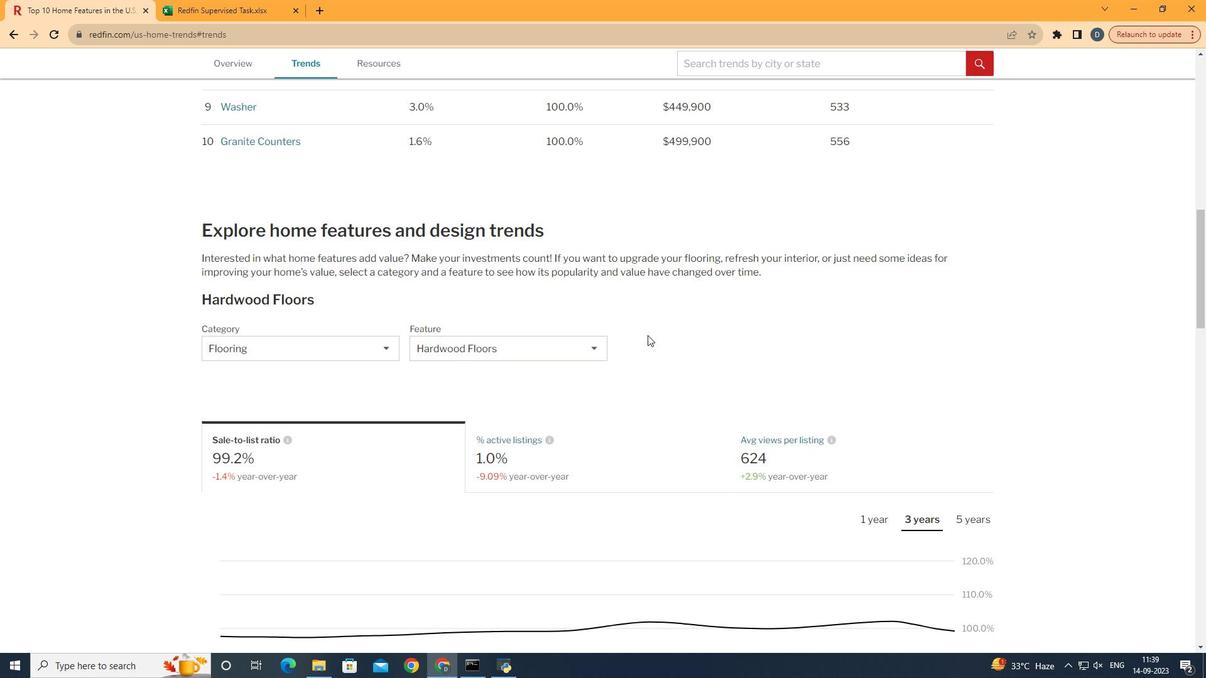 
Action: Mouse pressed left at (638, 326)
Screenshot: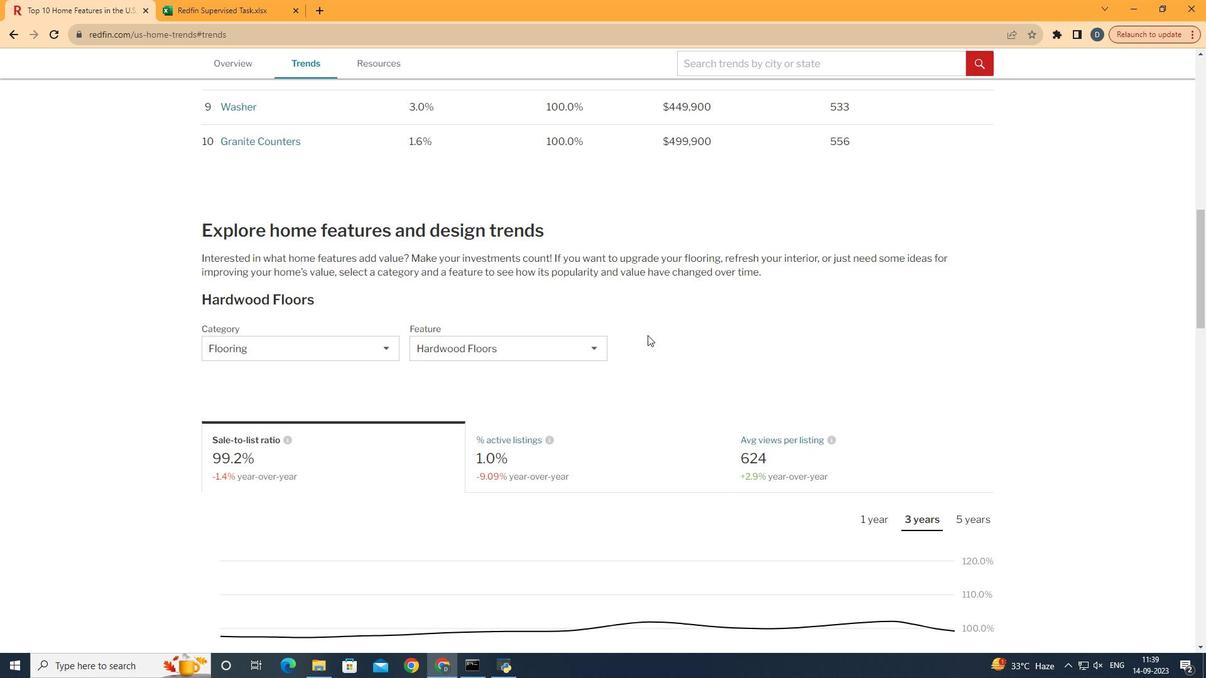 
Action: Mouse scrolled (638, 325) with delta (0, 0)
Screenshot: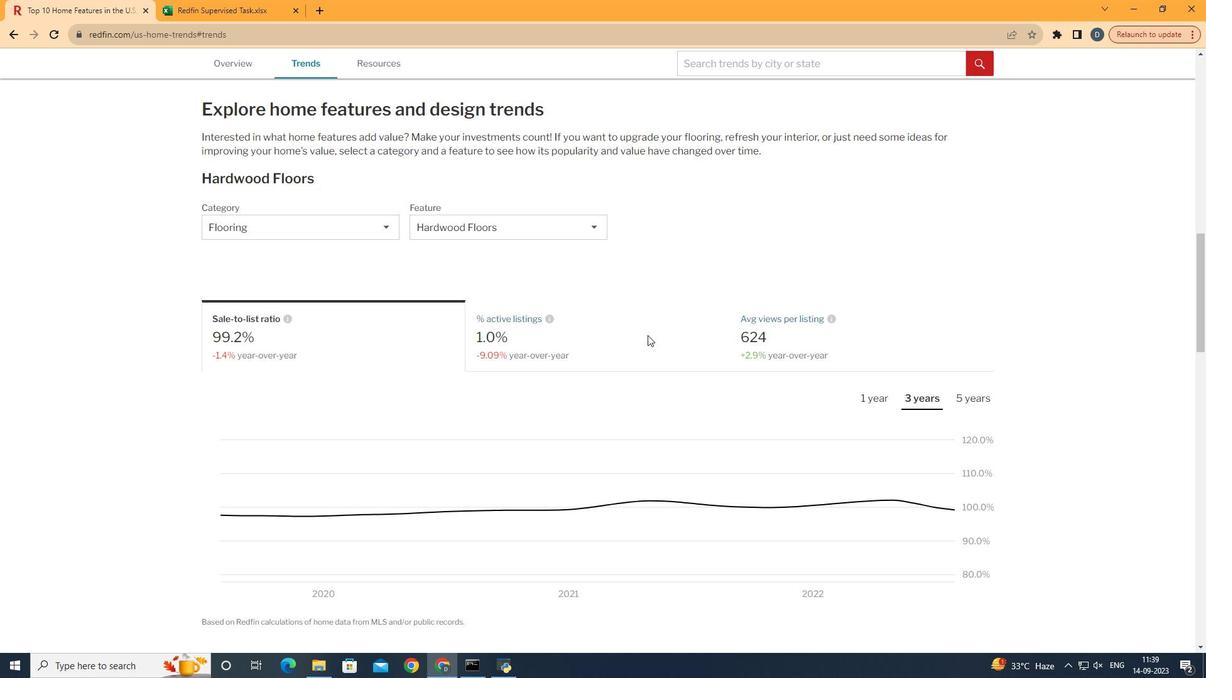 
Action: Mouse scrolled (638, 325) with delta (0, 0)
Screenshot: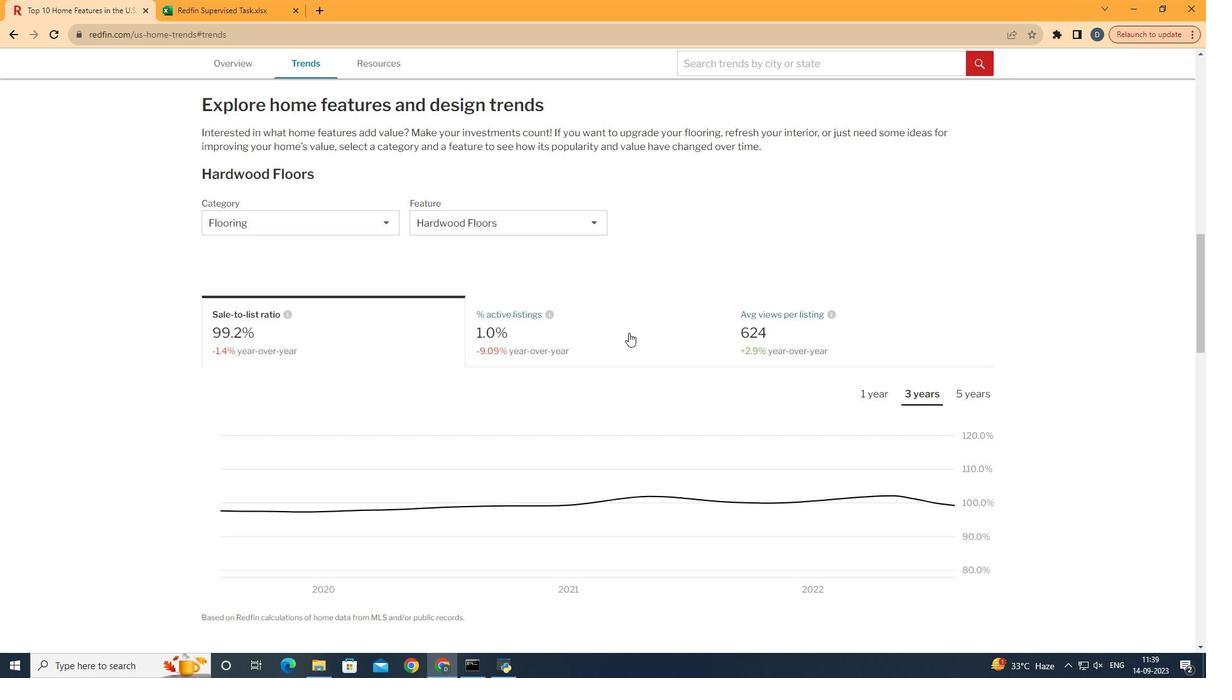 
Action: Mouse moved to (520, 337)
Screenshot: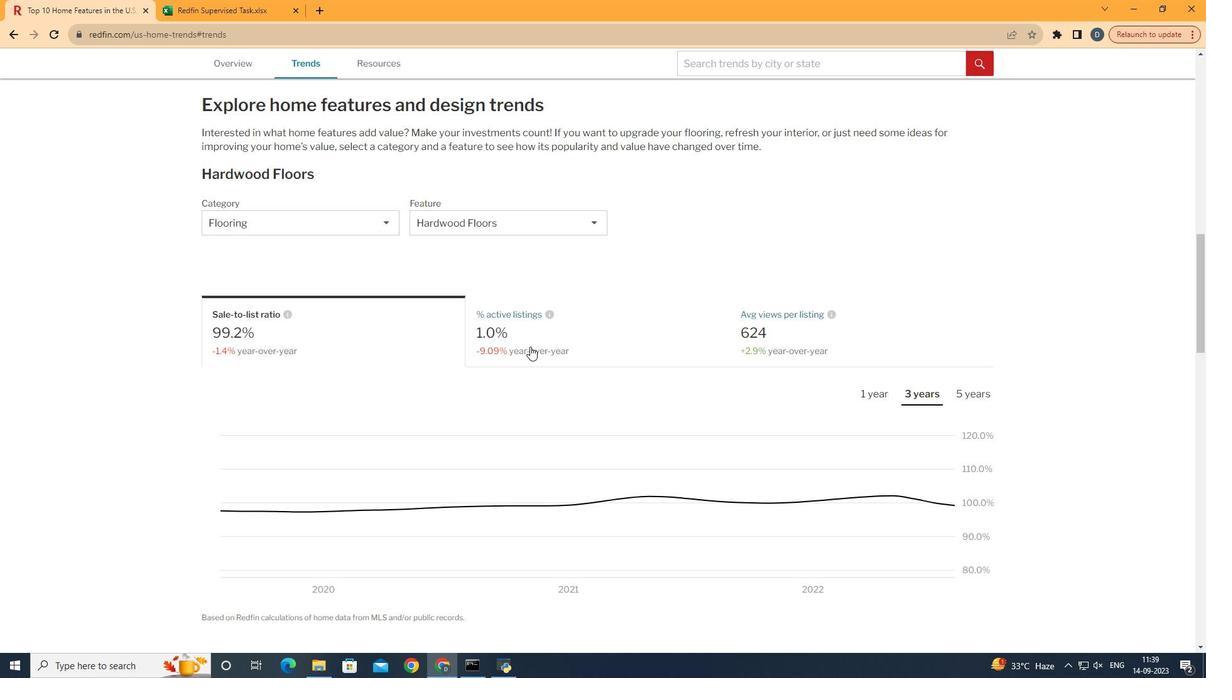 
Action: Mouse pressed left at (520, 337)
Screenshot: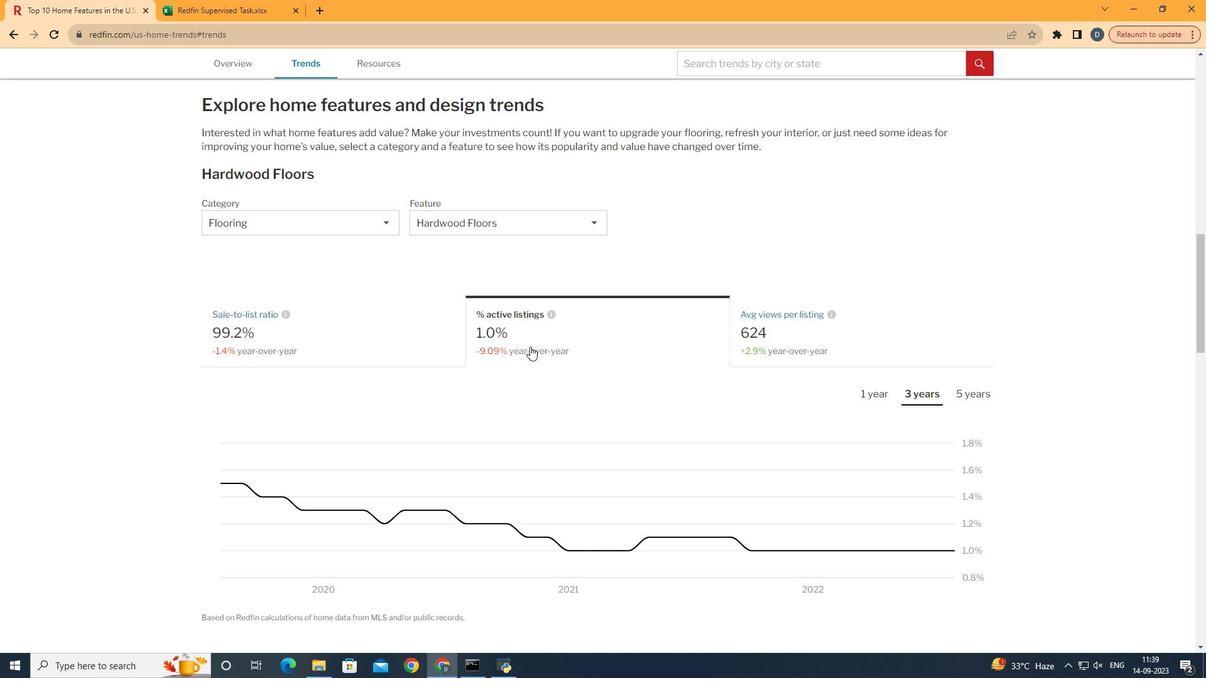 
Action: Mouse moved to (865, 388)
Screenshot: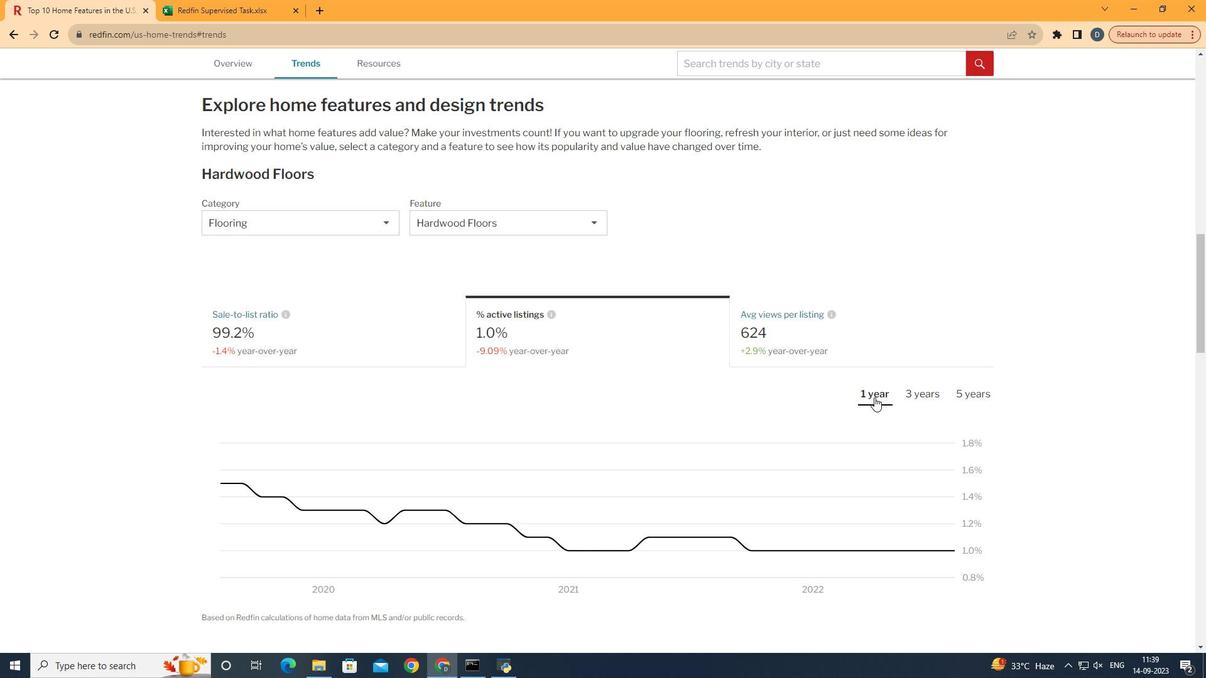 
Action: Mouse pressed left at (865, 388)
Screenshot: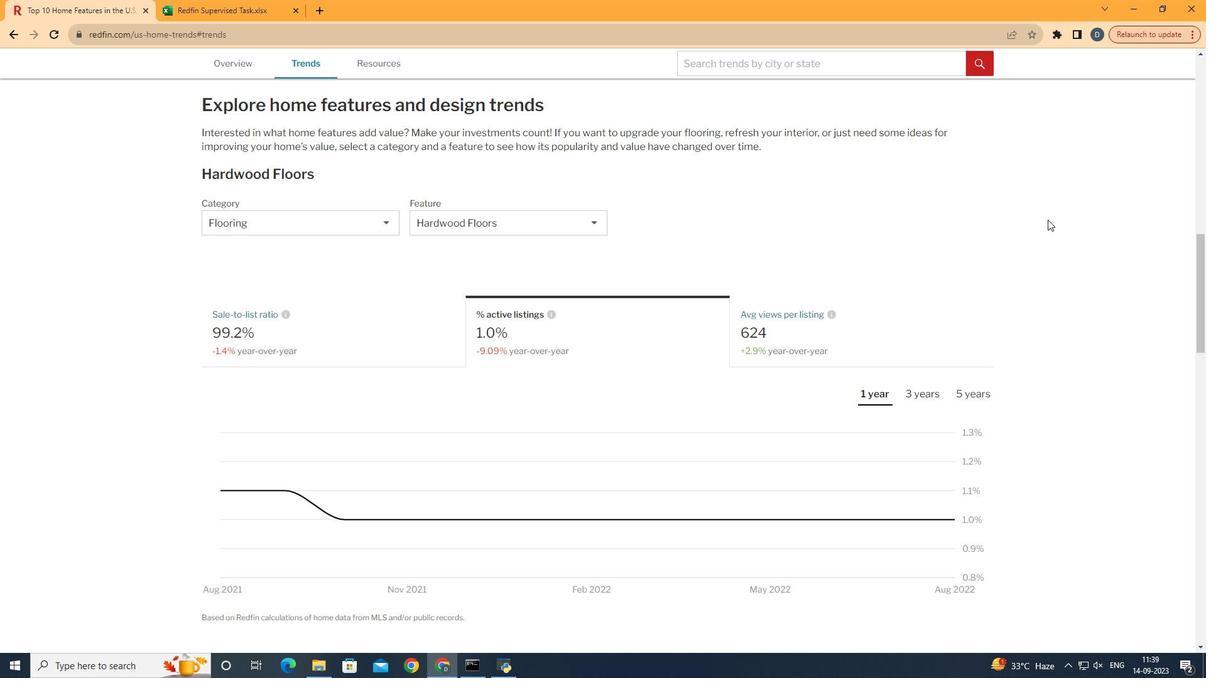 
Action: Mouse moved to (1038, 210)
Screenshot: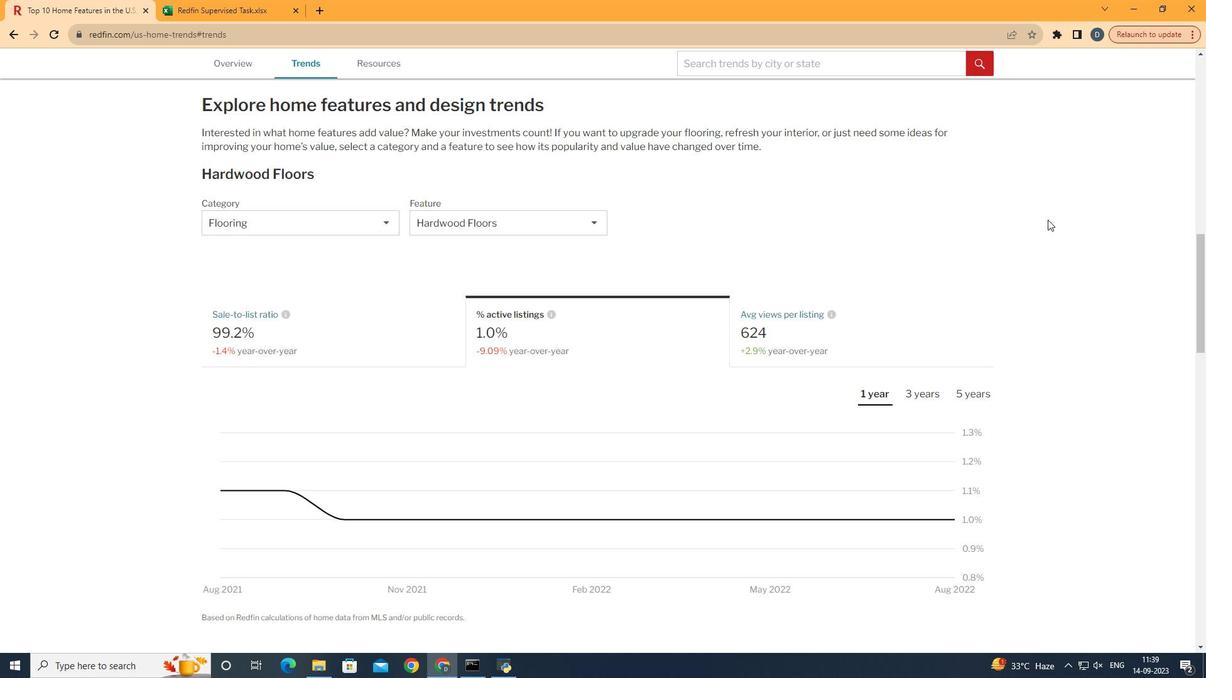 
